 Task: nan
Action: Mouse moved to (432, 121)
Screenshot: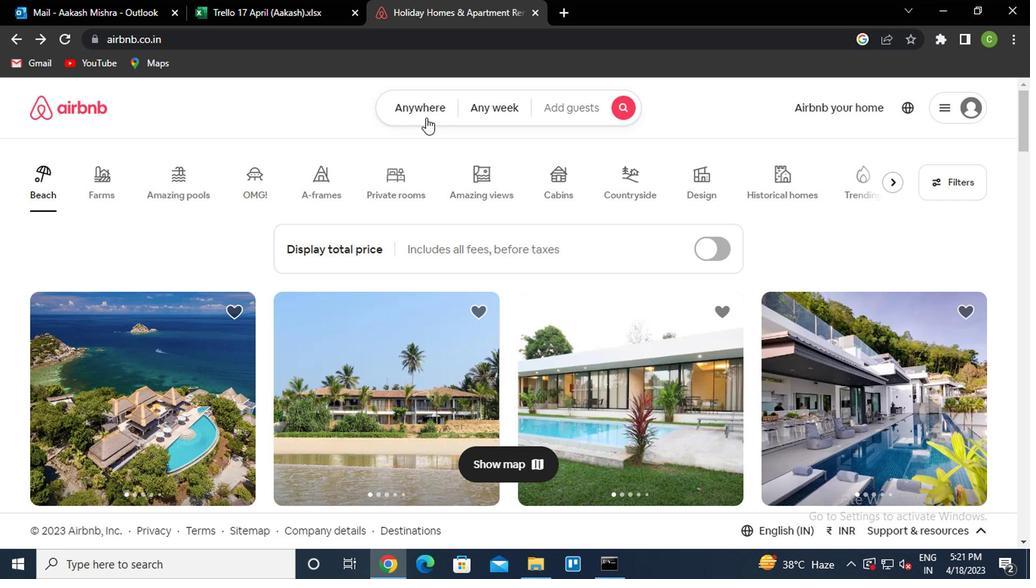 
Action: Mouse pressed left at (432, 121)
Screenshot: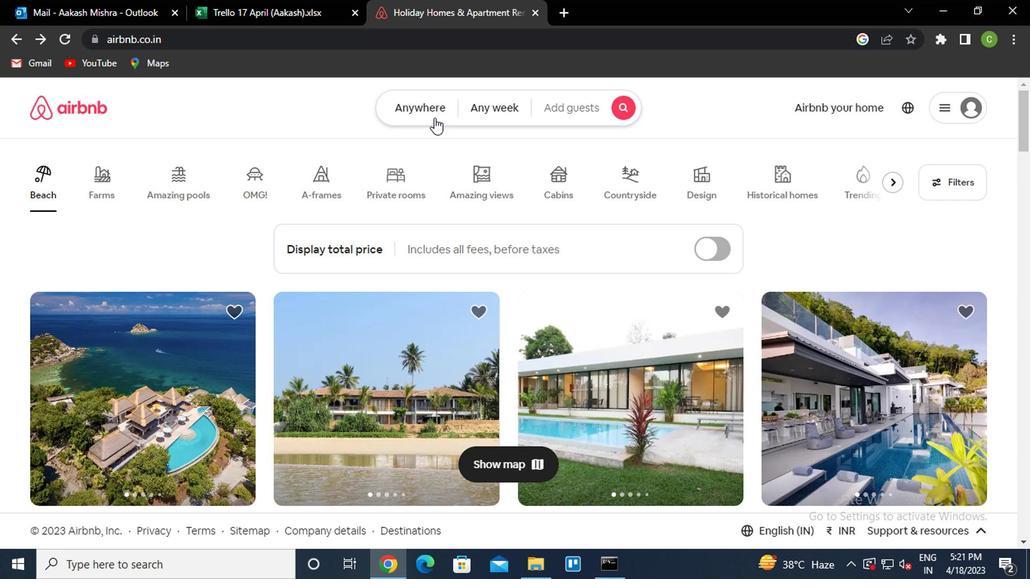 
Action: Mouse moved to (310, 181)
Screenshot: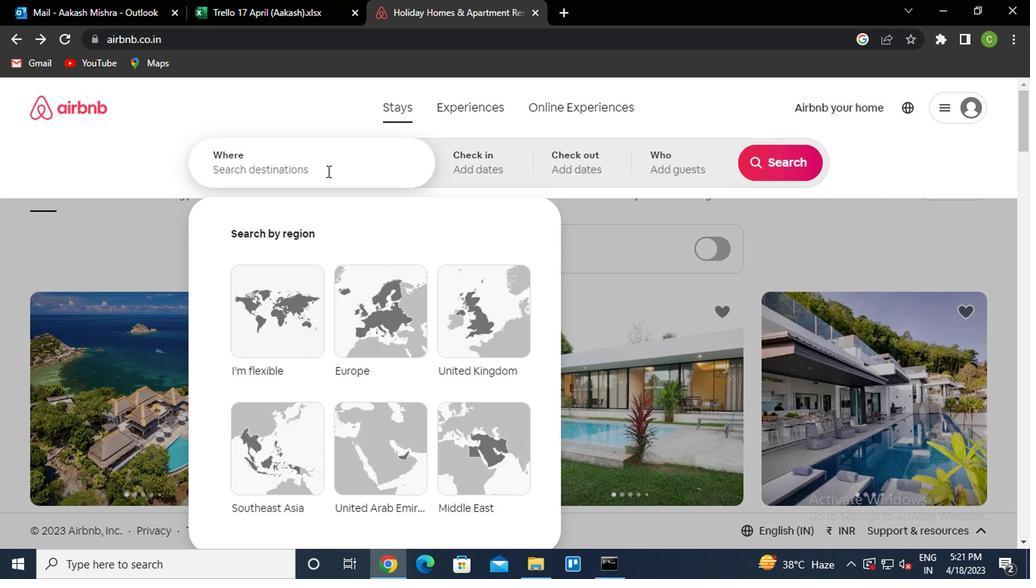 
Action: Mouse pressed left at (310, 181)
Screenshot: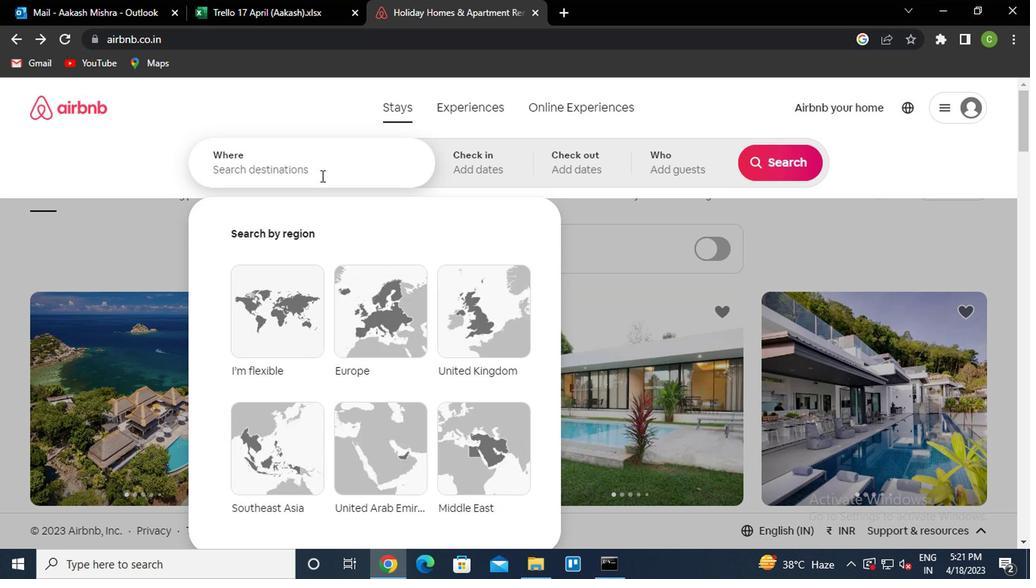 
Action: Key pressed <Key.caps_lock>apodi<Key.space>brazil<Key.down><Key.enter>
Screenshot: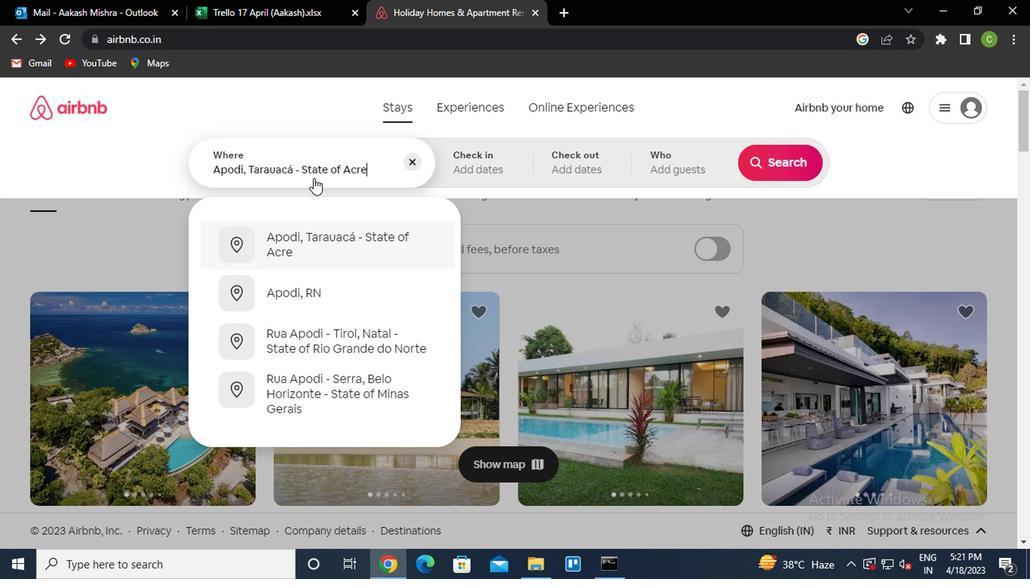 
Action: Mouse moved to (763, 277)
Screenshot: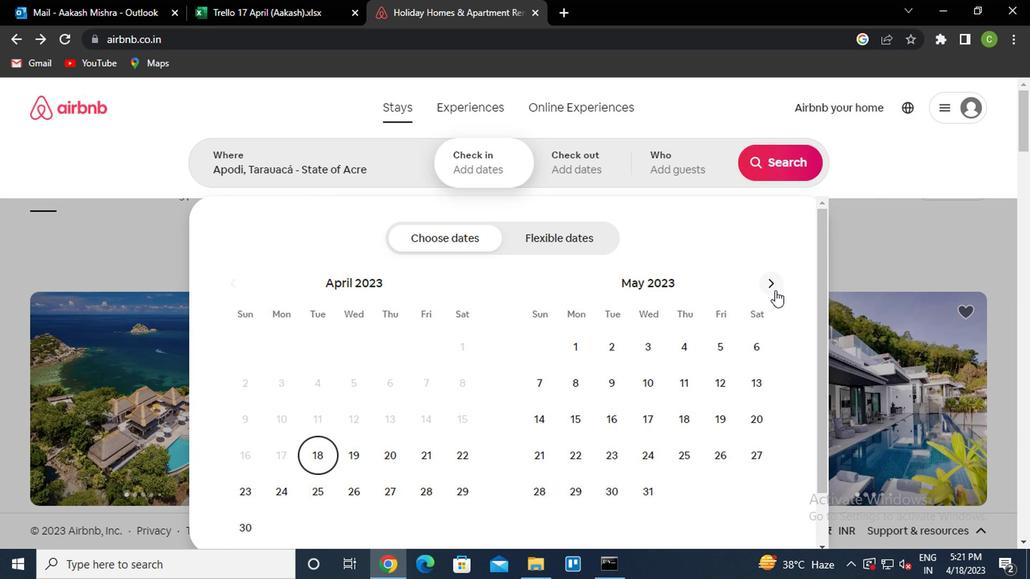 
Action: Mouse pressed left at (763, 277)
Screenshot: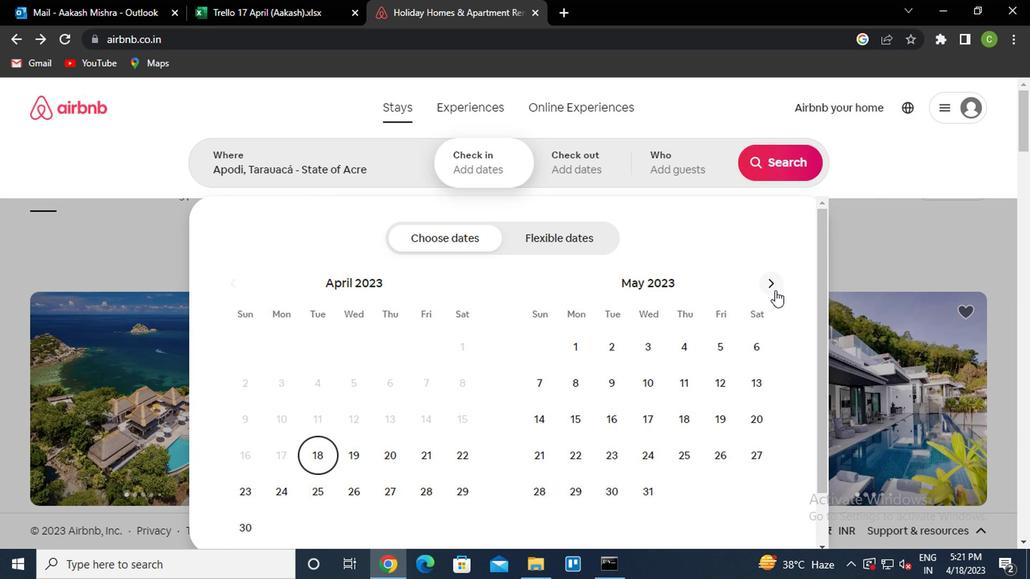 
Action: Mouse moved to (582, 387)
Screenshot: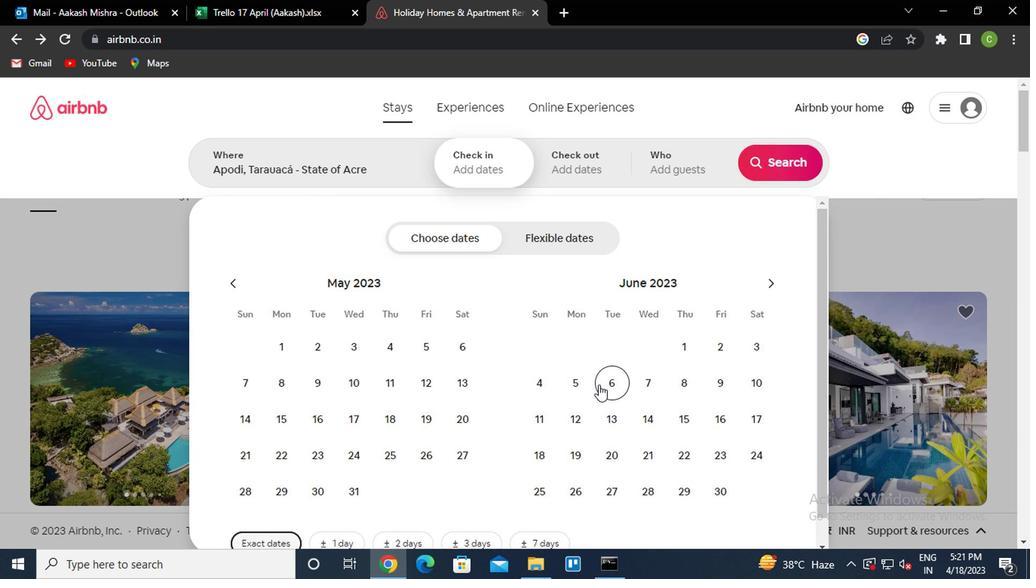 
Action: Mouse pressed left at (582, 387)
Screenshot: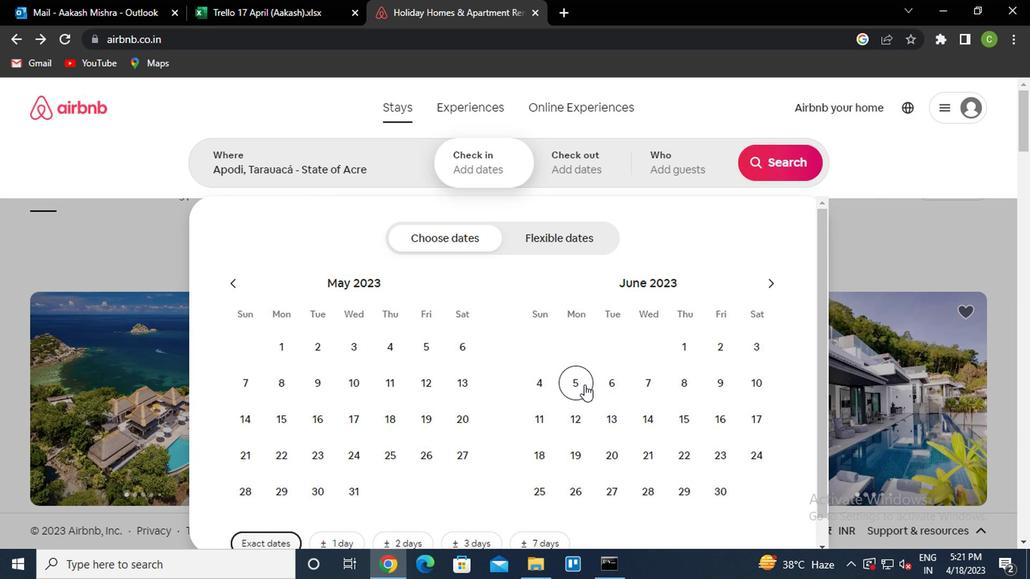 
Action: Mouse moved to (720, 426)
Screenshot: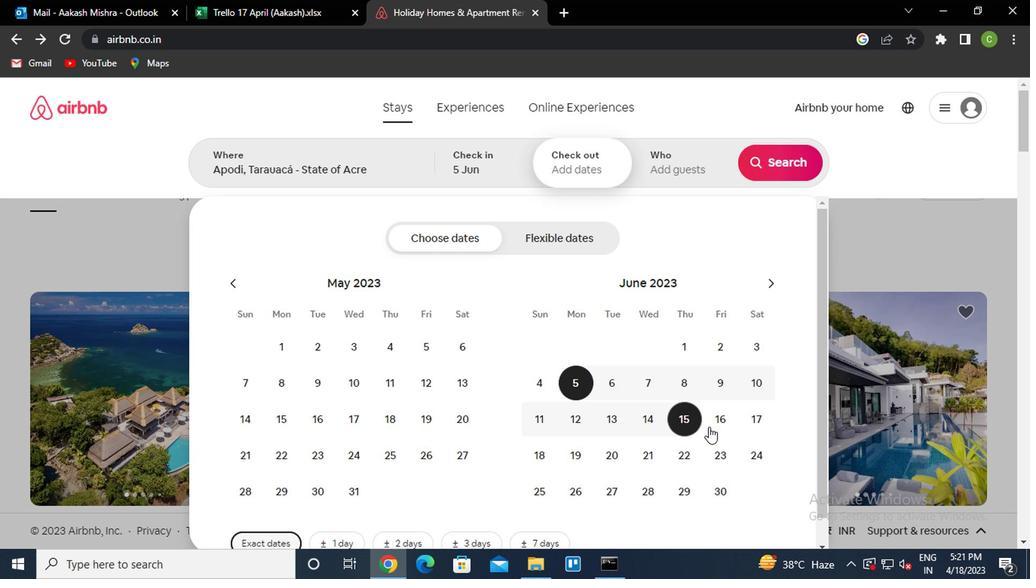 
Action: Mouse pressed left at (720, 426)
Screenshot: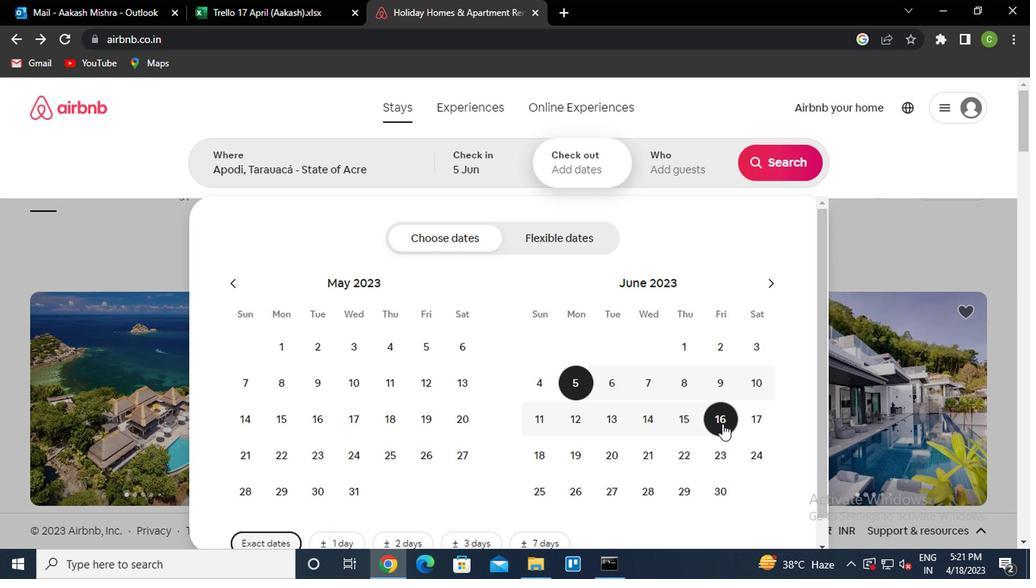 
Action: Mouse moved to (698, 175)
Screenshot: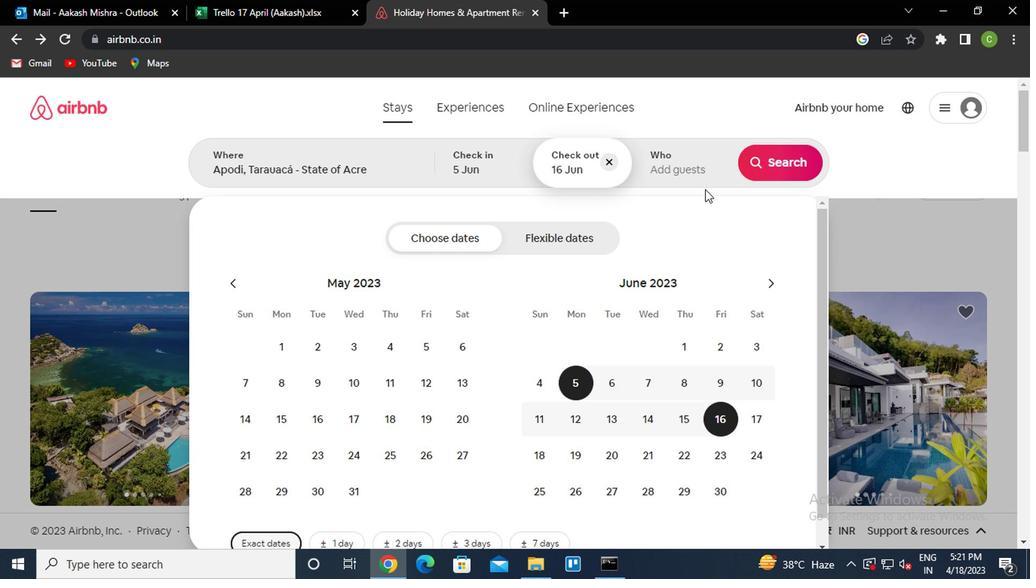 
Action: Mouse pressed left at (698, 175)
Screenshot: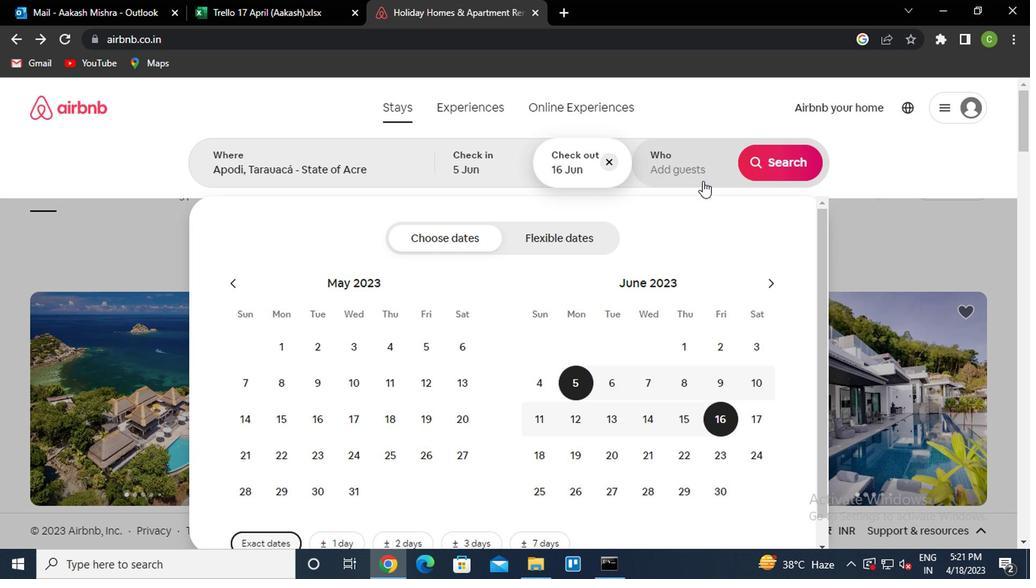 
Action: Mouse moved to (790, 250)
Screenshot: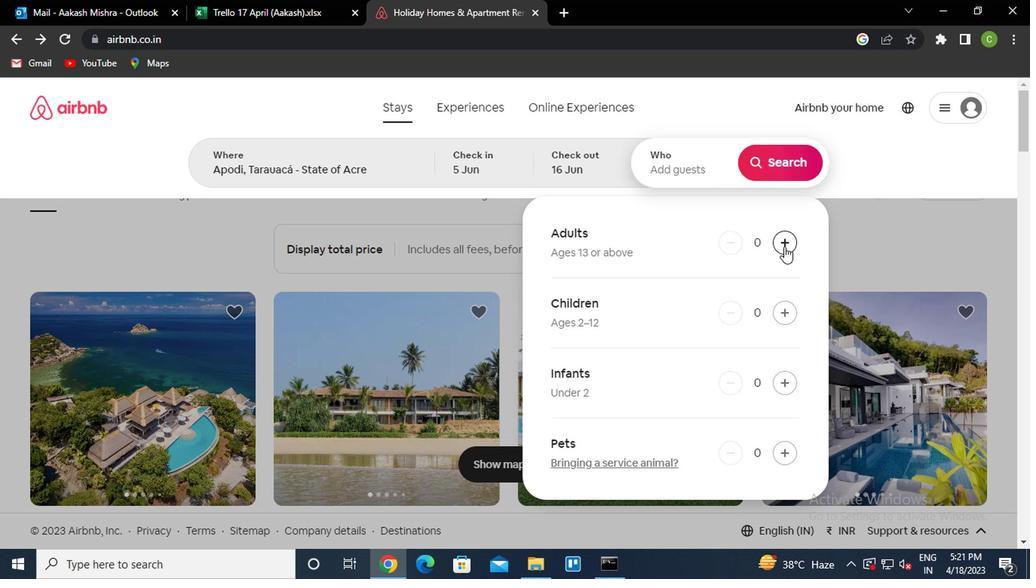
Action: Mouse pressed left at (790, 250)
Screenshot: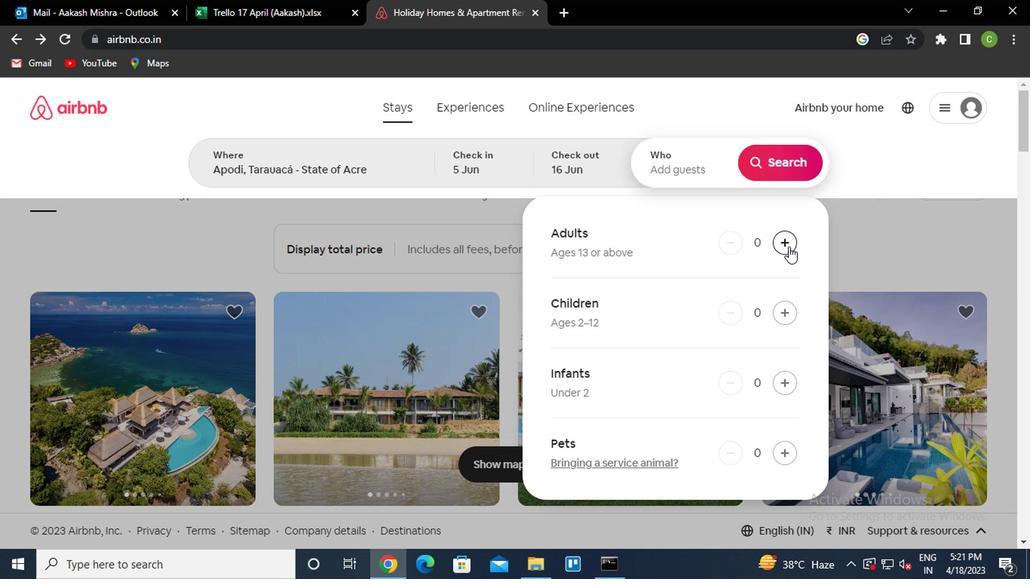 
Action: Mouse pressed left at (790, 250)
Screenshot: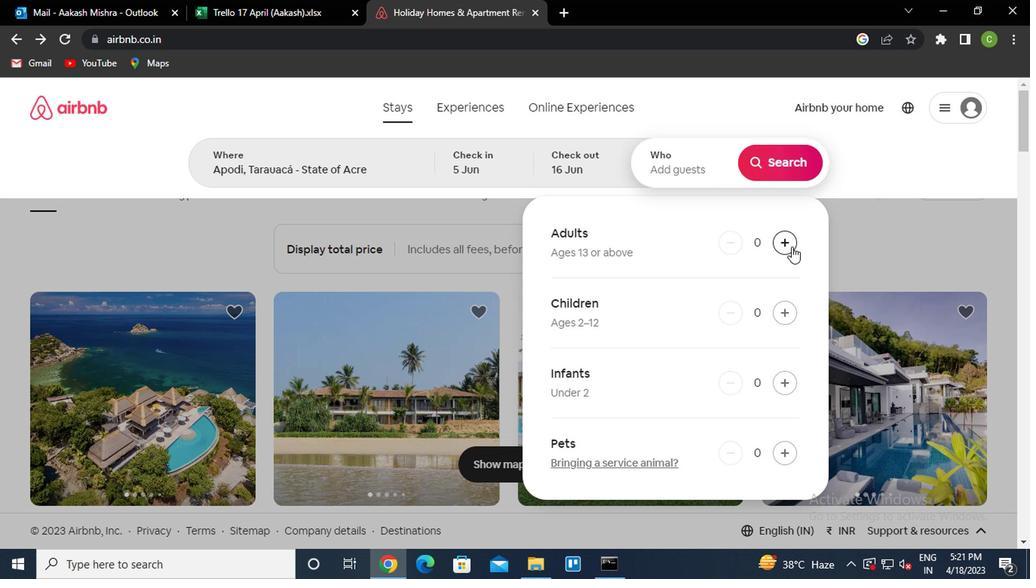 
Action: Mouse moved to (825, 252)
Screenshot: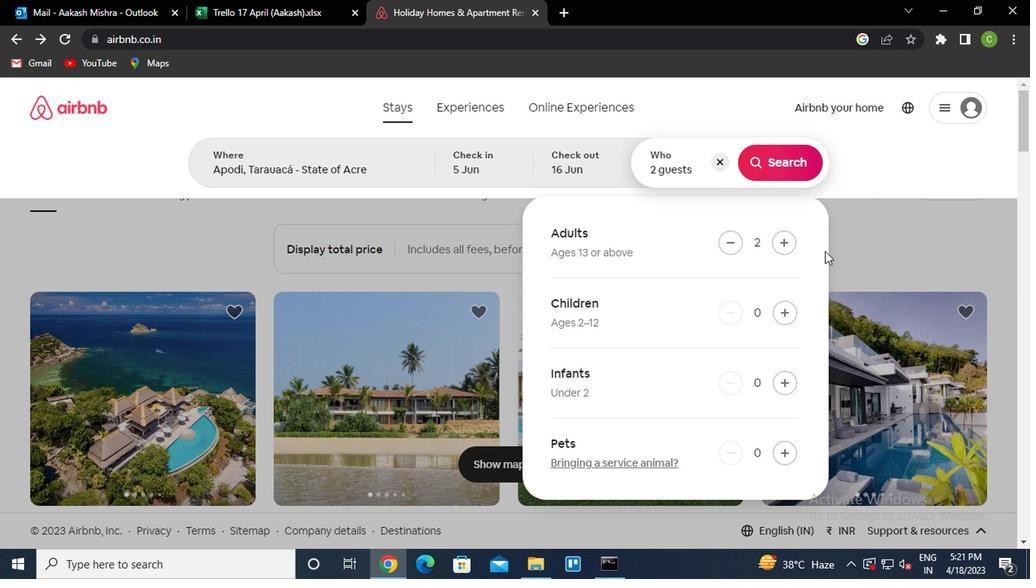 
Action: Mouse pressed left at (825, 252)
Screenshot: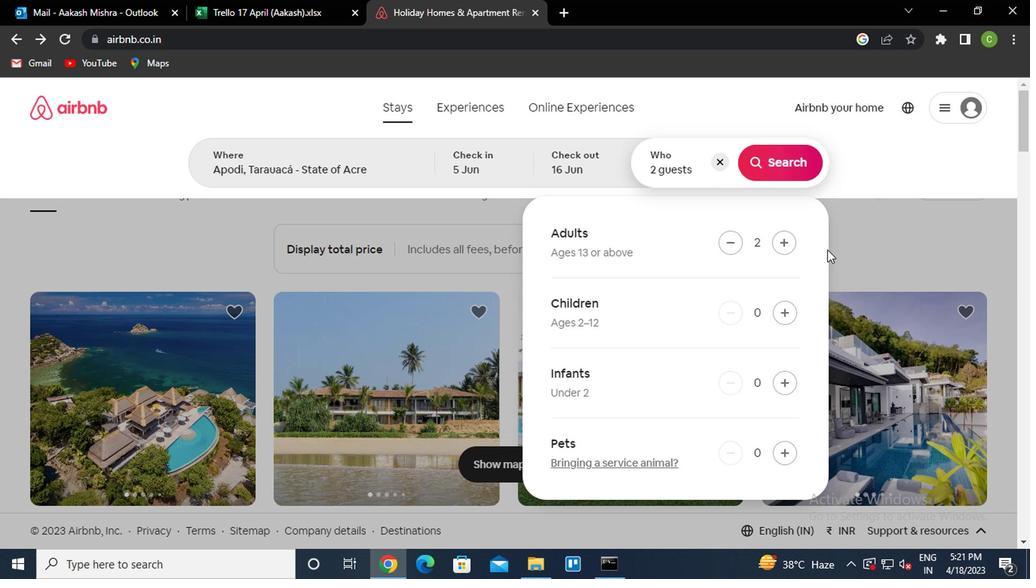 
Action: Mouse moved to (864, 250)
Screenshot: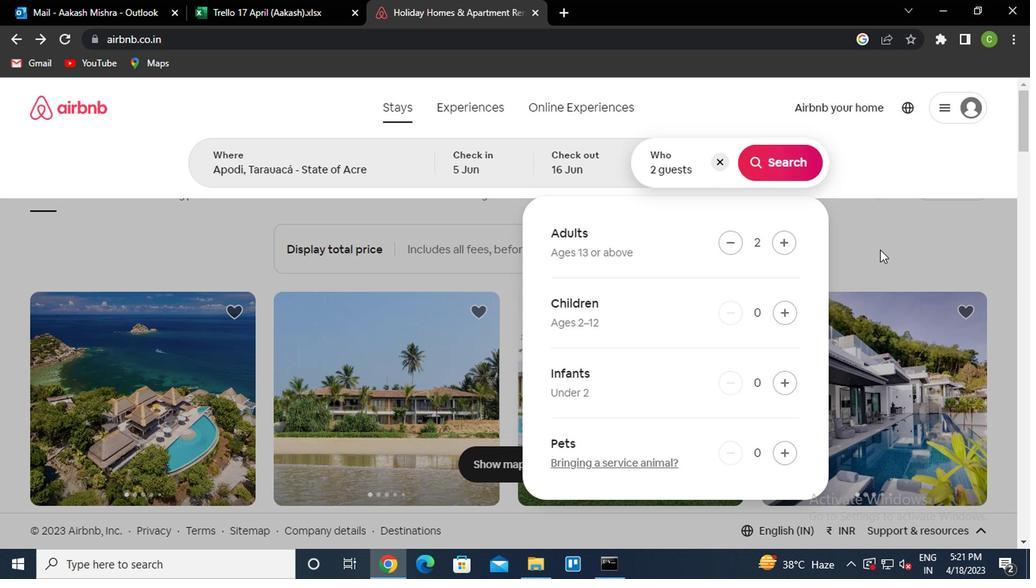 
Action: Mouse pressed left at (864, 250)
Screenshot: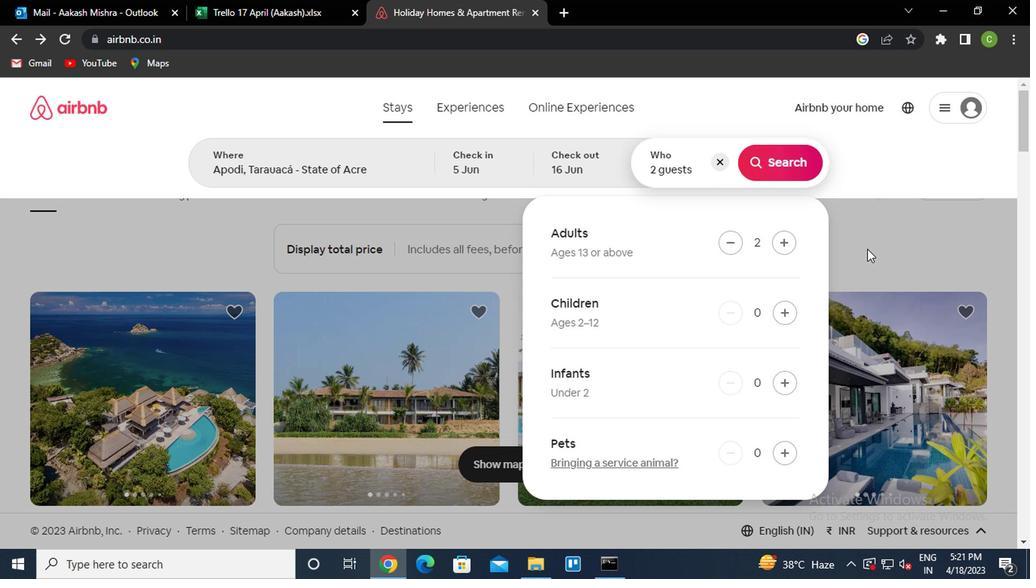 
Action: Mouse moved to (919, 192)
Screenshot: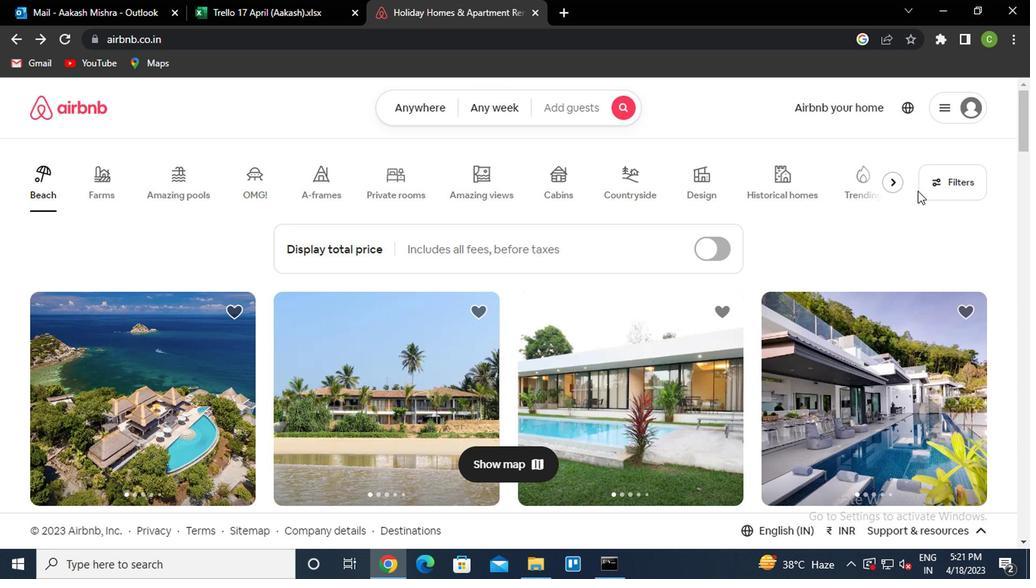 
Action: Mouse pressed left at (919, 192)
Screenshot: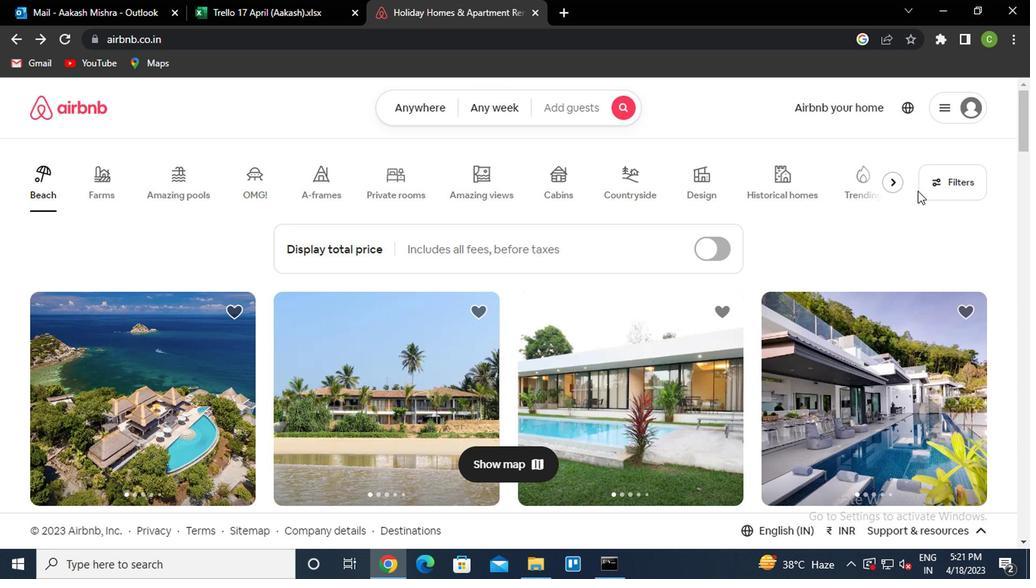 
Action: Mouse moved to (349, 368)
Screenshot: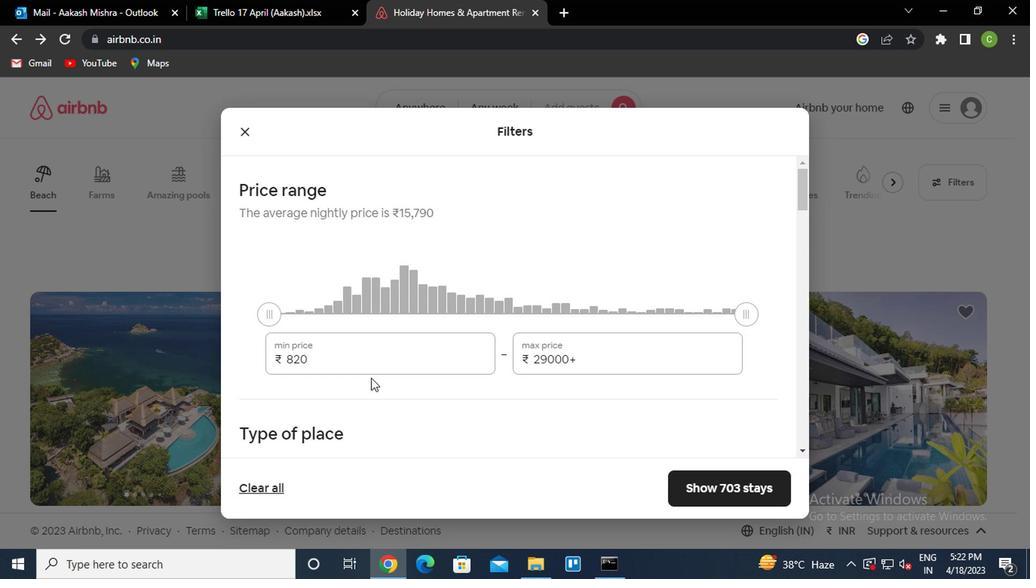 
Action: Mouse pressed left at (349, 368)
Screenshot: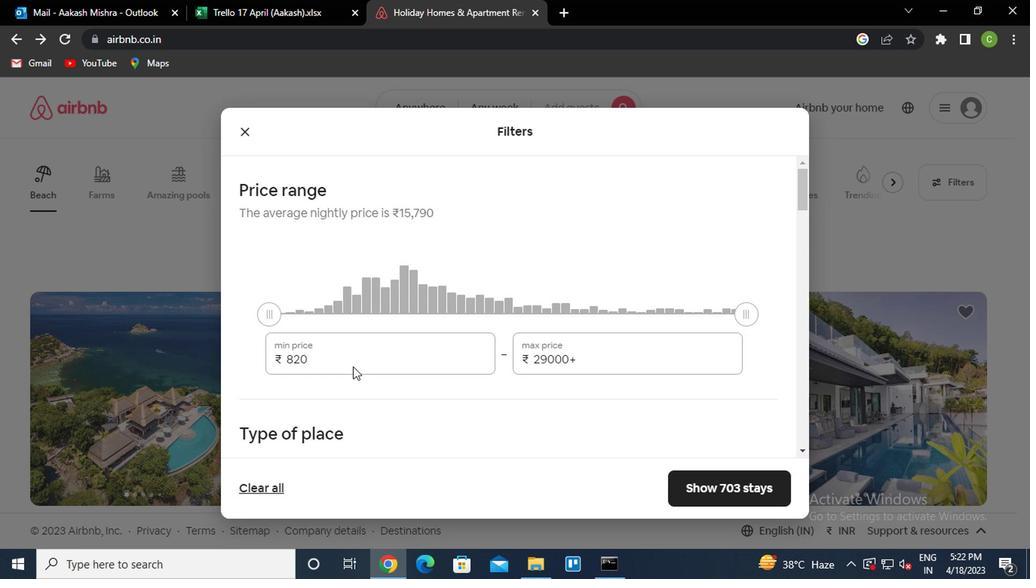 
Action: Key pressed <Key.backspace><Key.backspace><Key.backspace>14000<Key.tab>18000
Screenshot: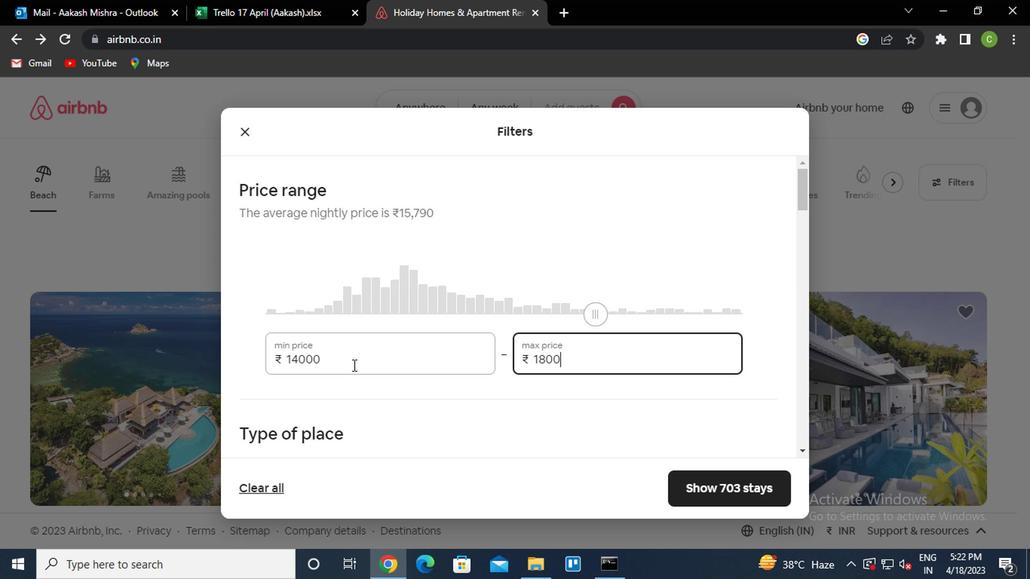 
Action: Mouse moved to (338, 386)
Screenshot: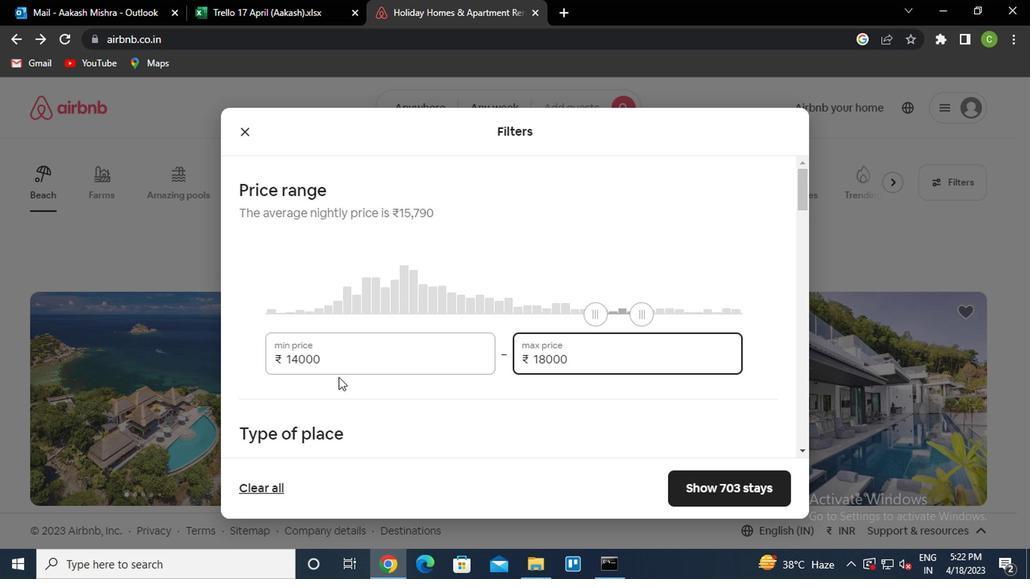 
Action: Mouse scrolled (338, 385) with delta (0, -1)
Screenshot: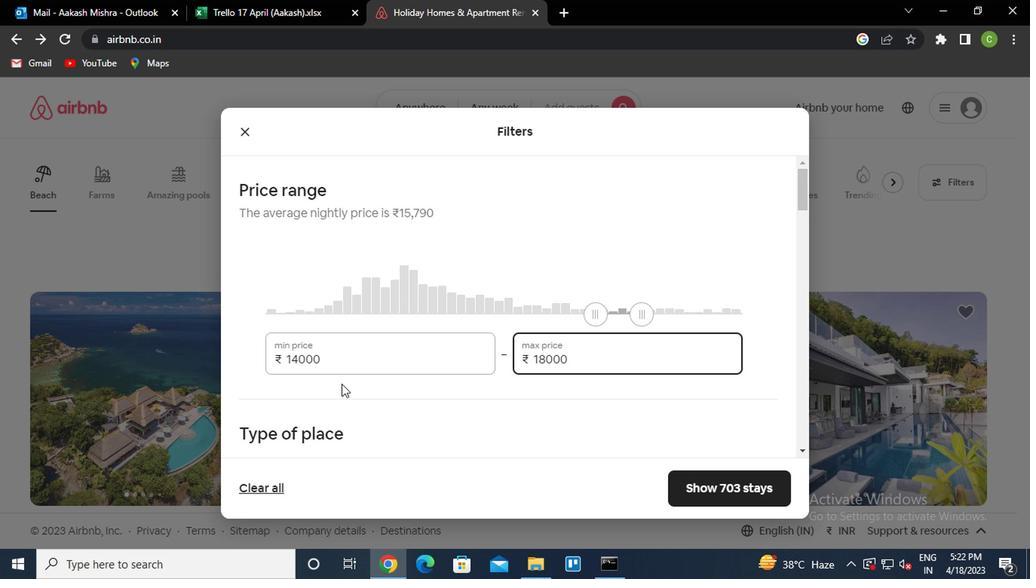 
Action: Mouse scrolled (338, 385) with delta (0, -1)
Screenshot: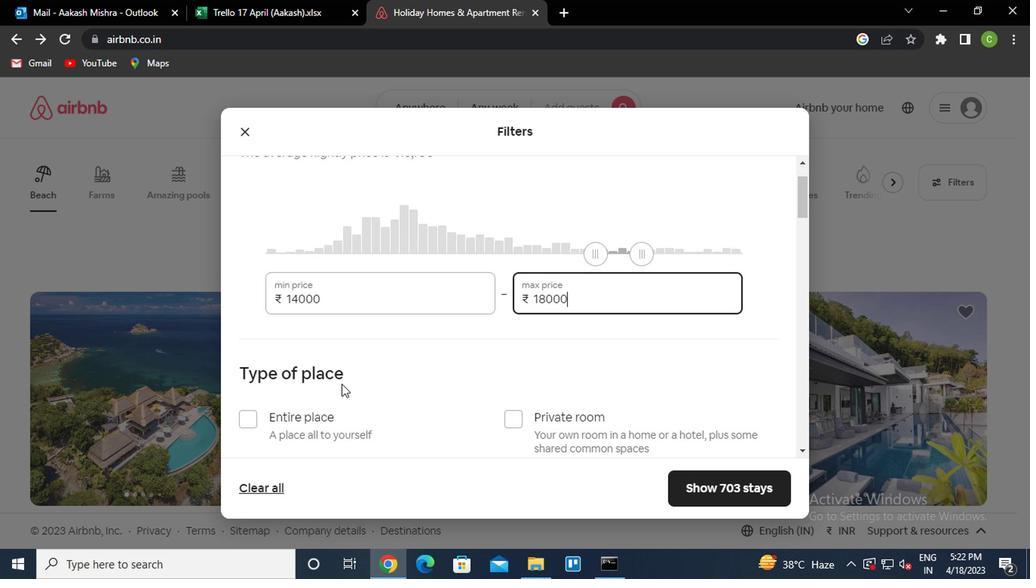 
Action: Mouse moved to (249, 335)
Screenshot: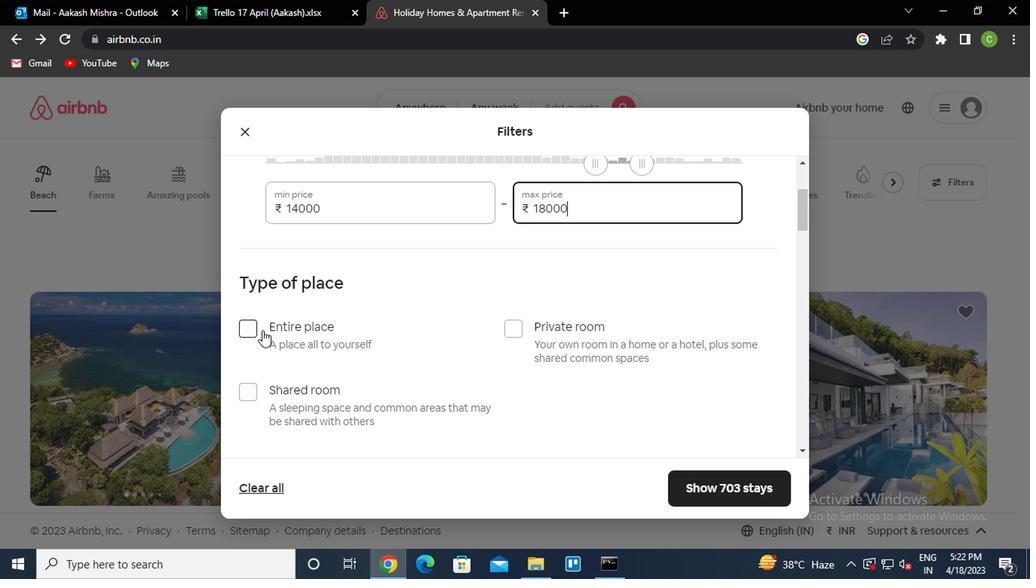 
Action: Mouse pressed left at (249, 335)
Screenshot: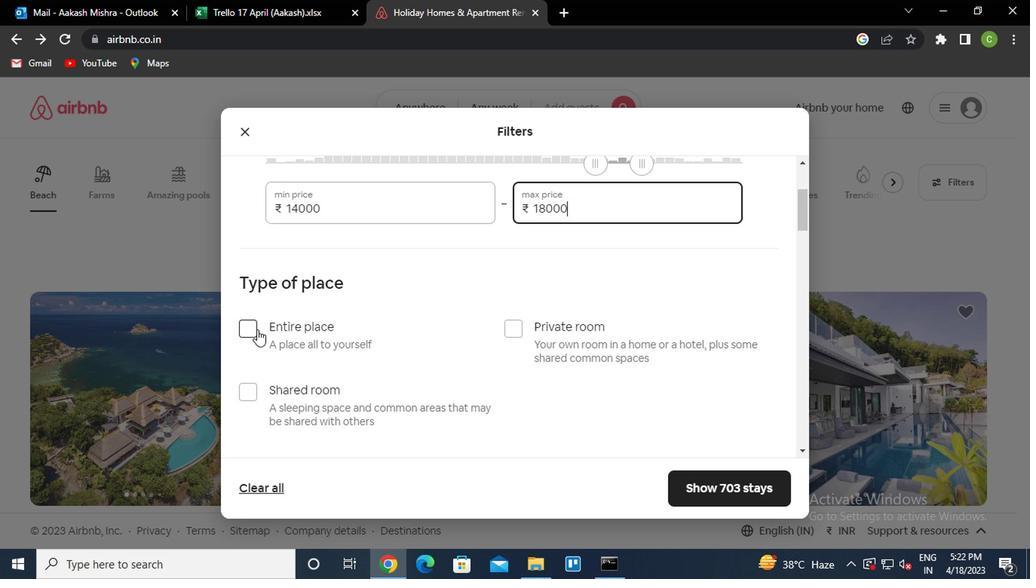 
Action: Mouse moved to (463, 378)
Screenshot: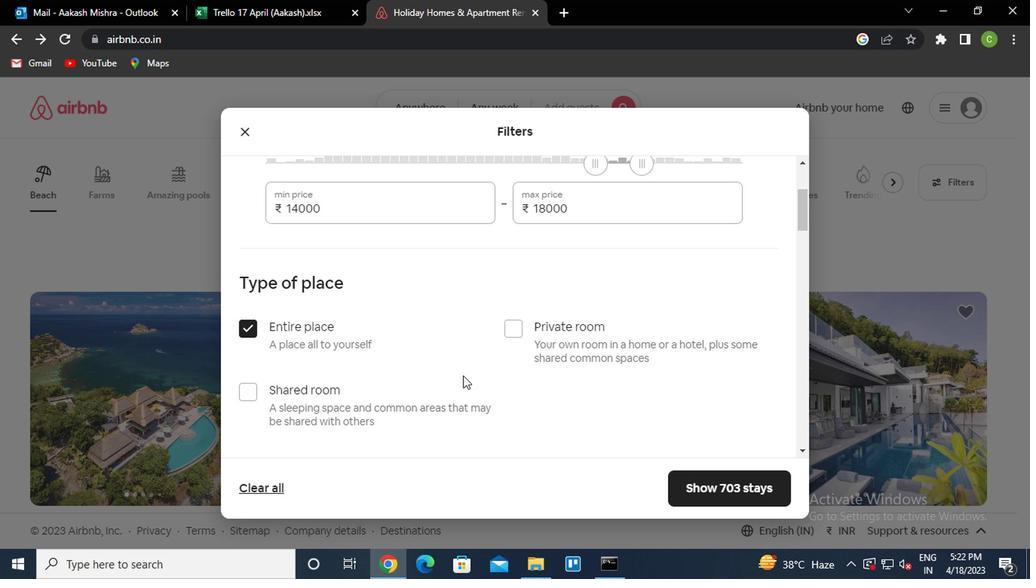
Action: Mouse scrolled (463, 377) with delta (0, 0)
Screenshot: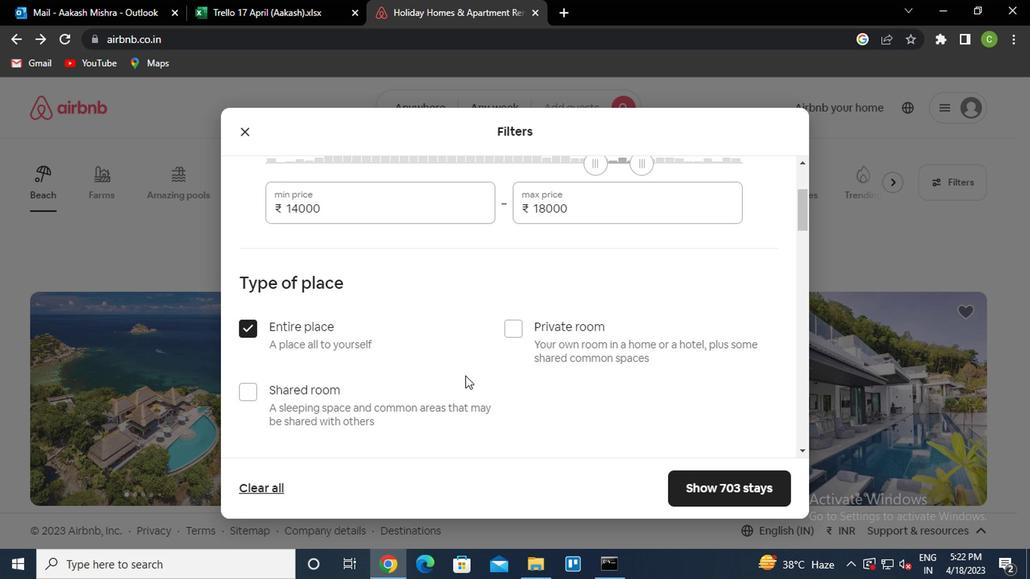 
Action: Mouse scrolled (463, 377) with delta (0, 0)
Screenshot: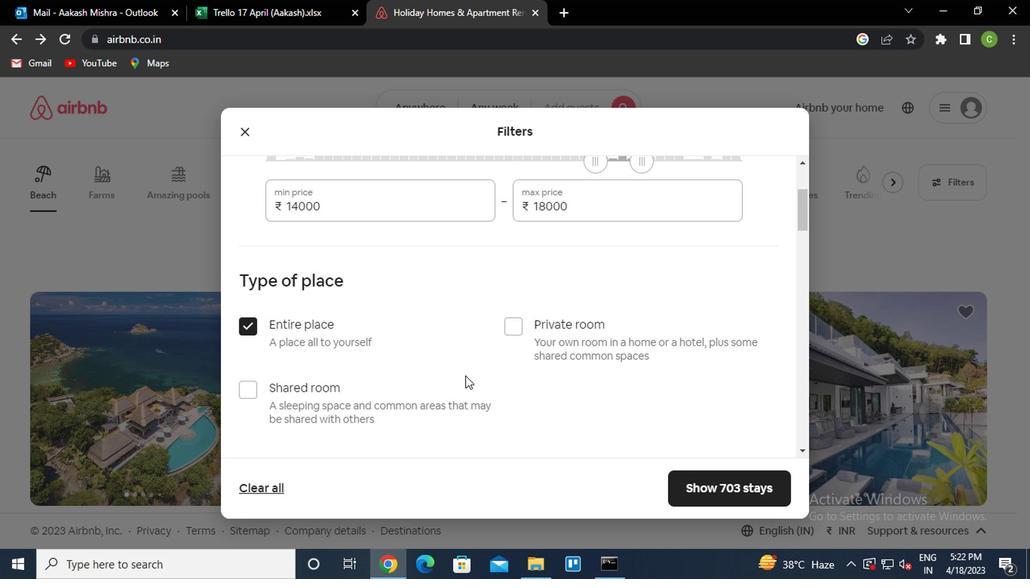 
Action: Mouse scrolled (463, 377) with delta (0, 0)
Screenshot: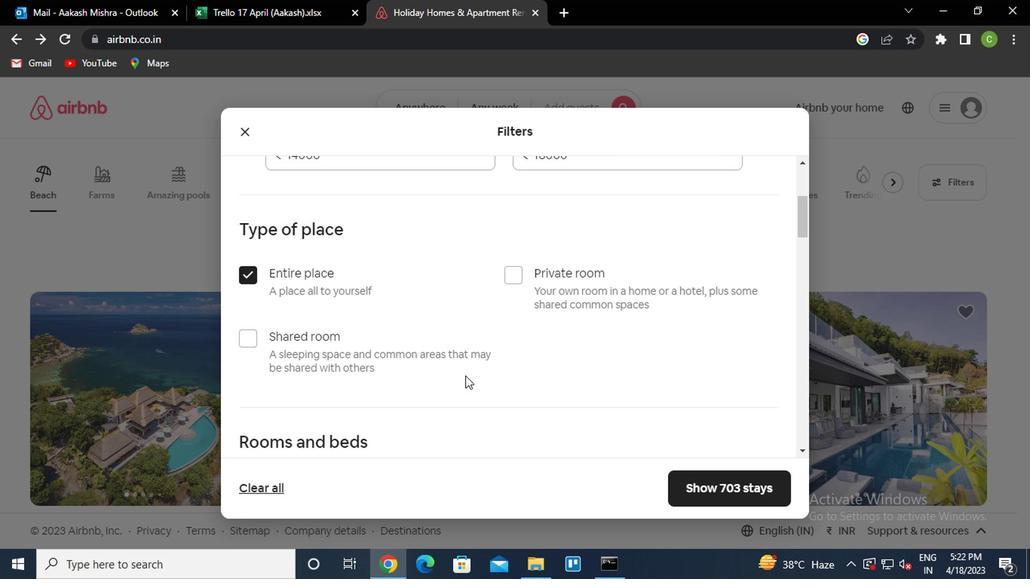 
Action: Mouse scrolled (463, 377) with delta (0, 0)
Screenshot: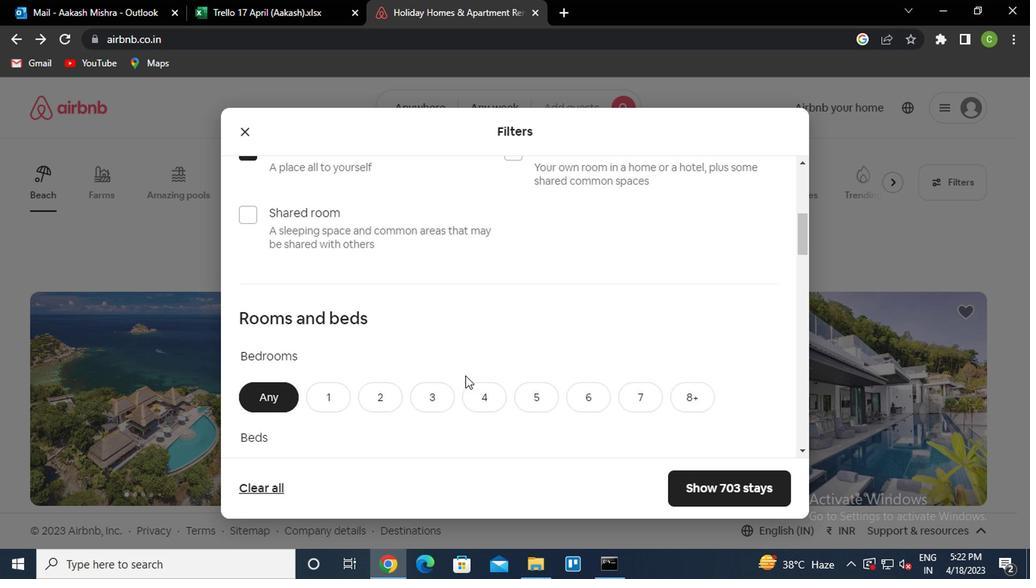 
Action: Mouse moved to (327, 282)
Screenshot: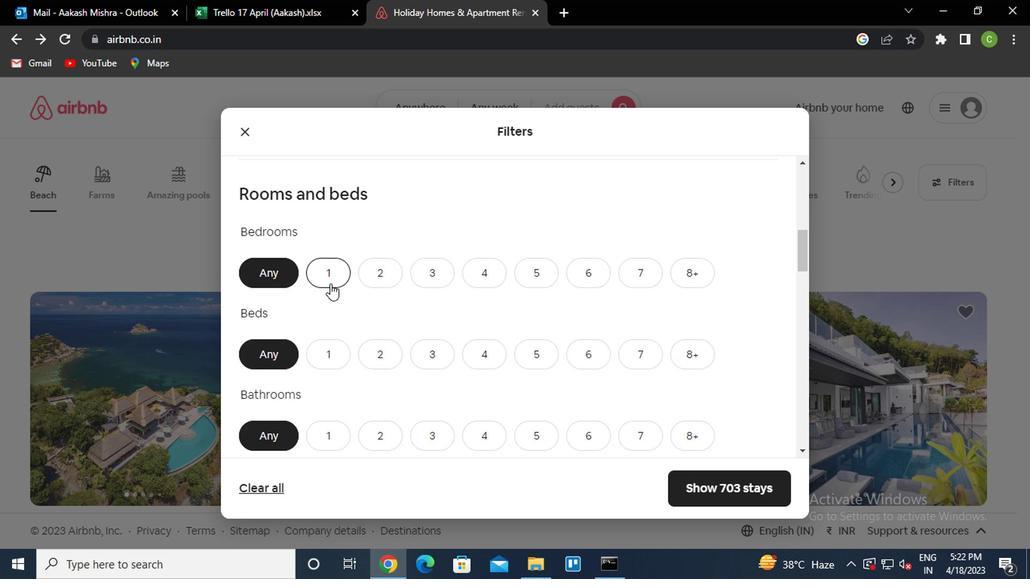 
Action: Mouse pressed left at (327, 282)
Screenshot: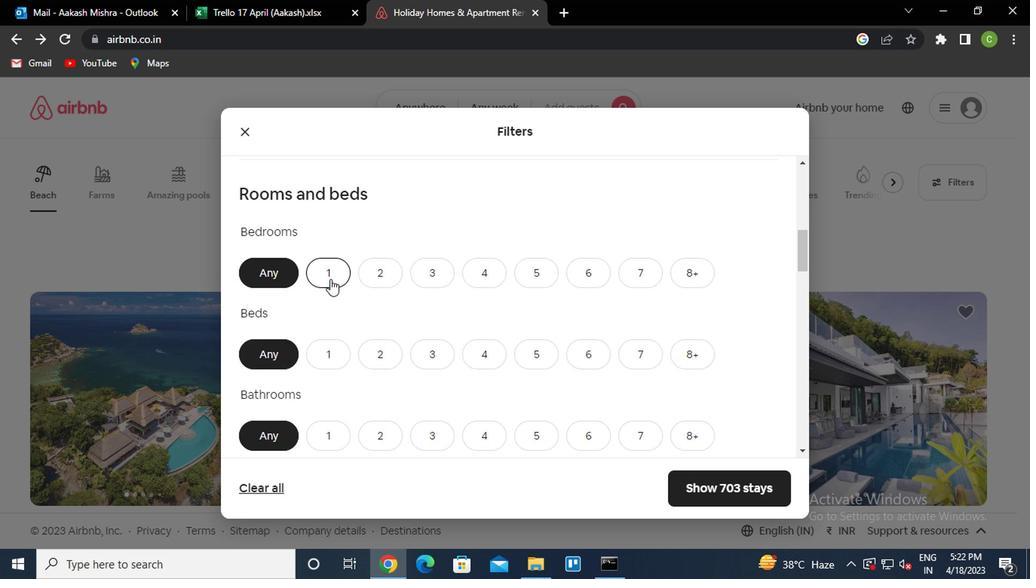 
Action: Mouse moved to (326, 355)
Screenshot: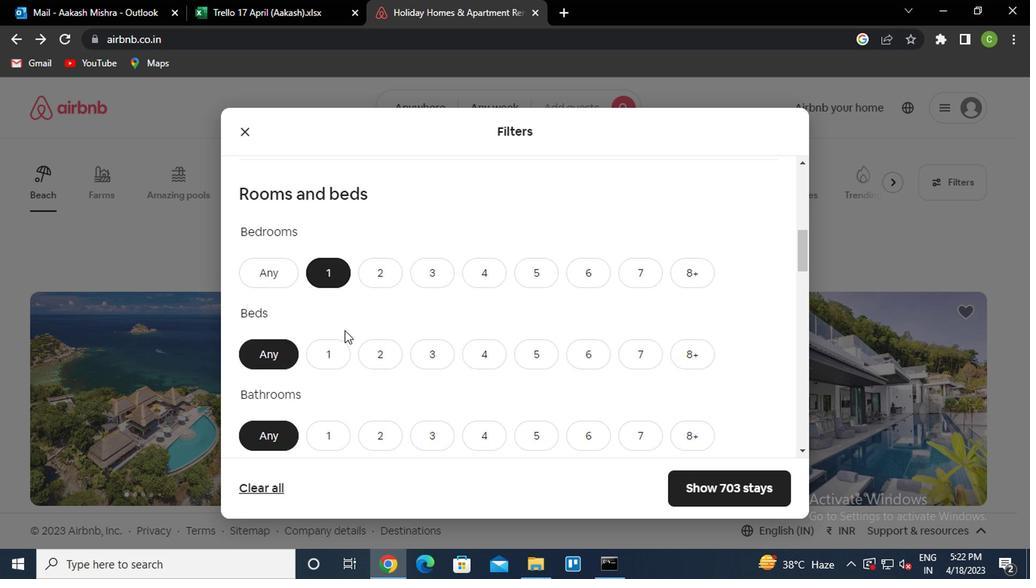 
Action: Mouse pressed left at (326, 355)
Screenshot: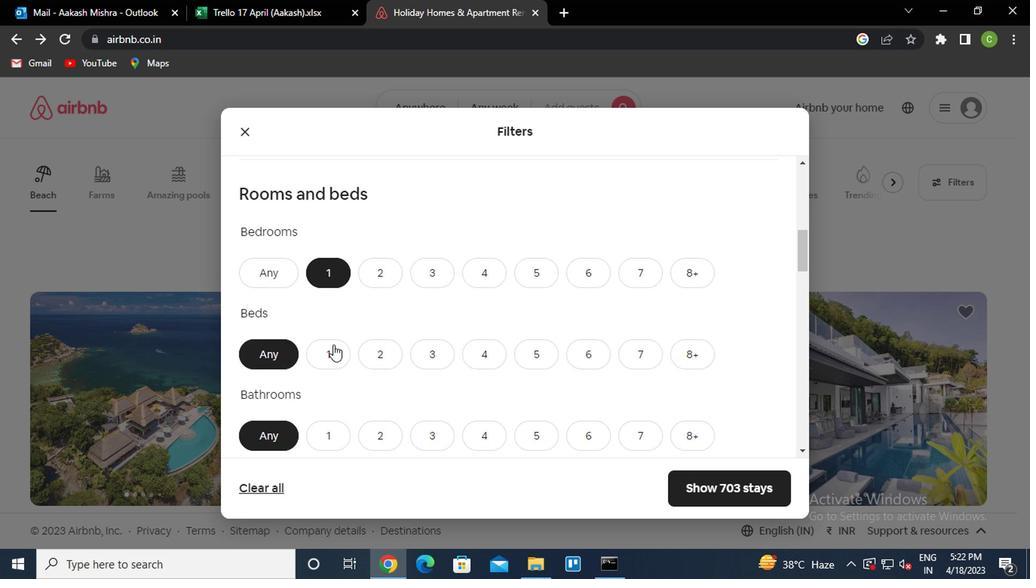 
Action: Mouse moved to (321, 434)
Screenshot: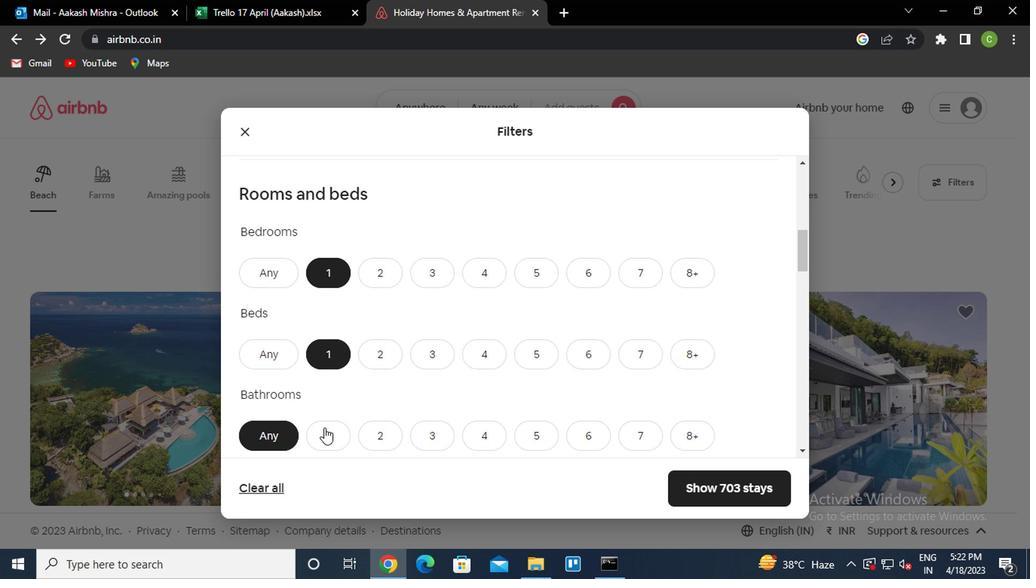 
Action: Mouse pressed left at (321, 434)
Screenshot: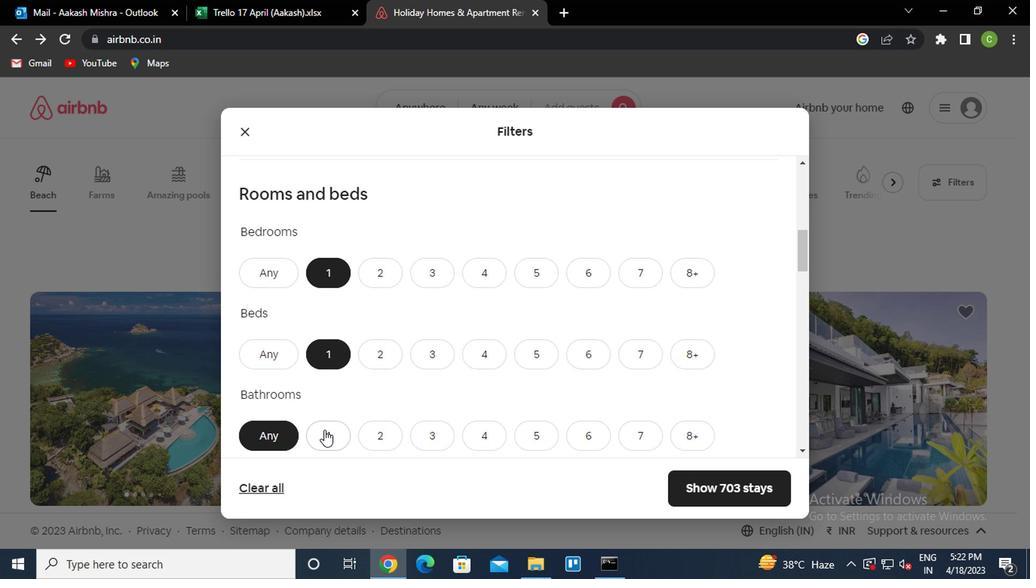 
Action: Mouse moved to (396, 403)
Screenshot: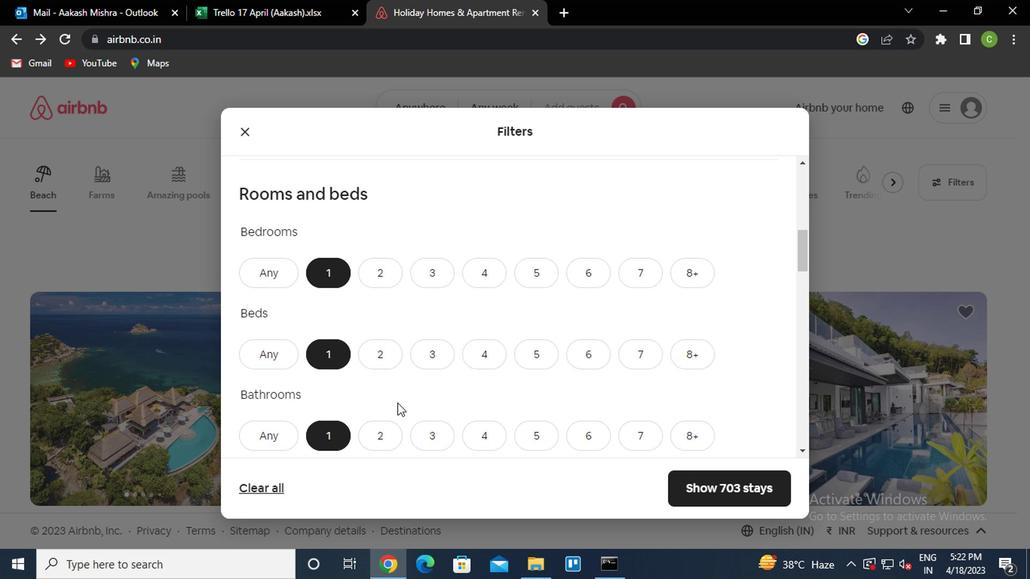
Action: Mouse scrolled (396, 402) with delta (0, -1)
Screenshot: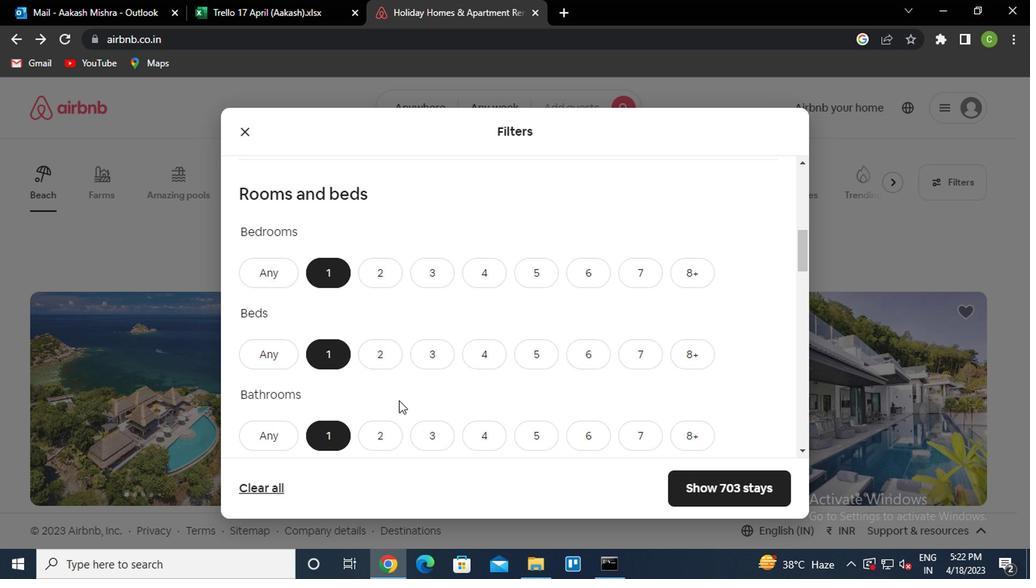 
Action: Mouse scrolled (396, 402) with delta (0, -1)
Screenshot: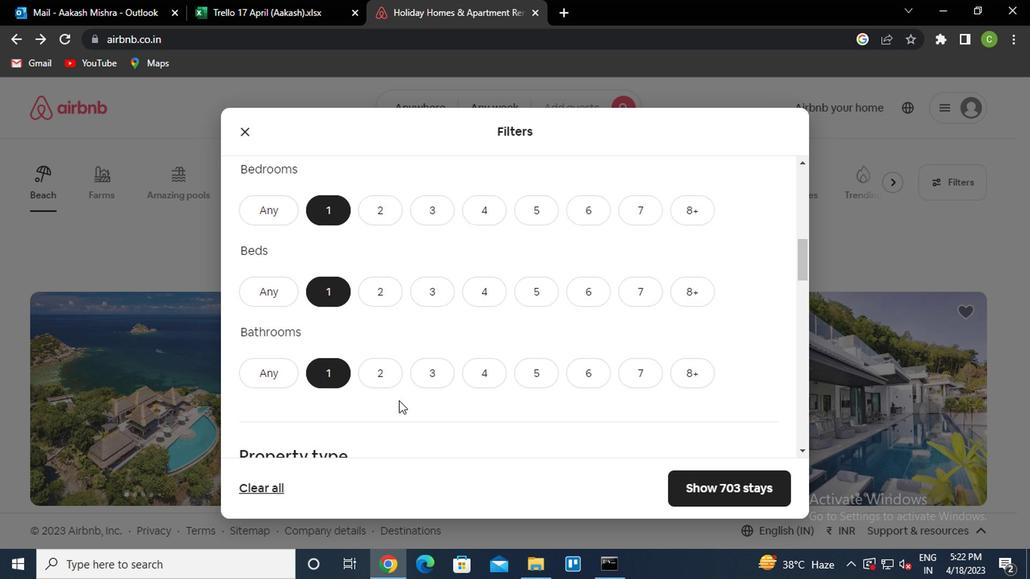 
Action: Mouse scrolled (396, 402) with delta (0, -1)
Screenshot: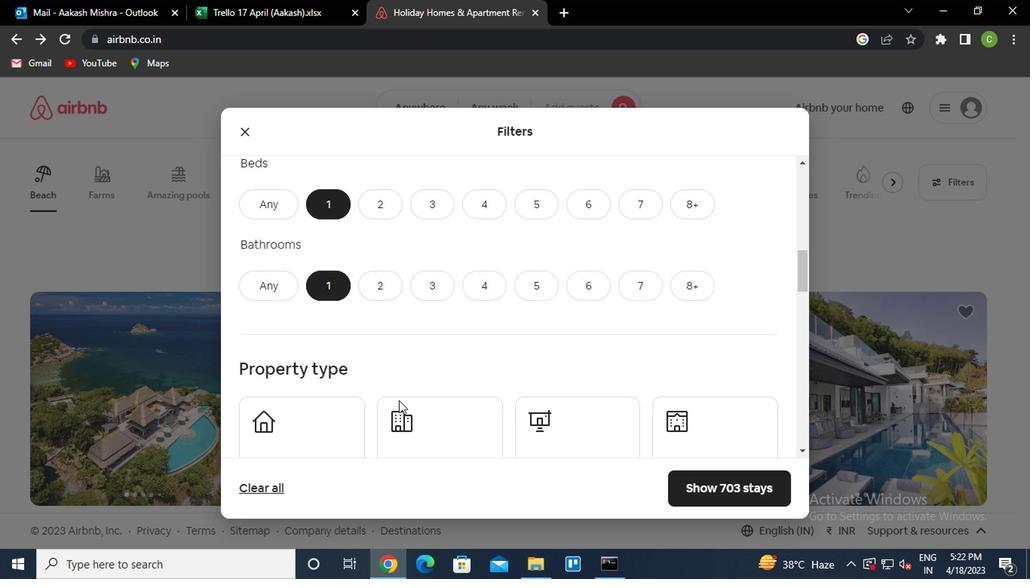 
Action: Mouse moved to (668, 379)
Screenshot: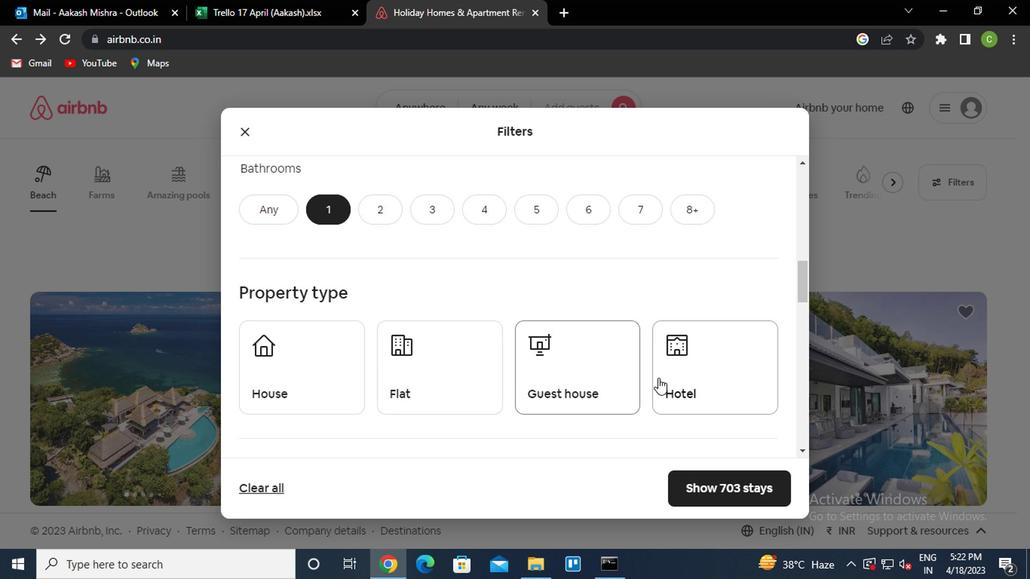 
Action: Mouse pressed left at (668, 379)
Screenshot: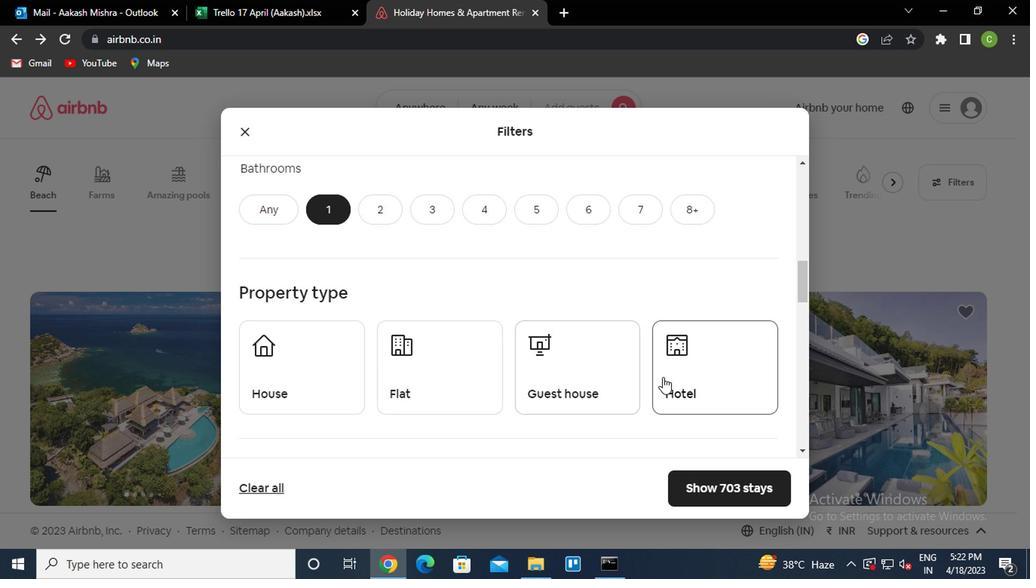 
Action: Mouse moved to (573, 378)
Screenshot: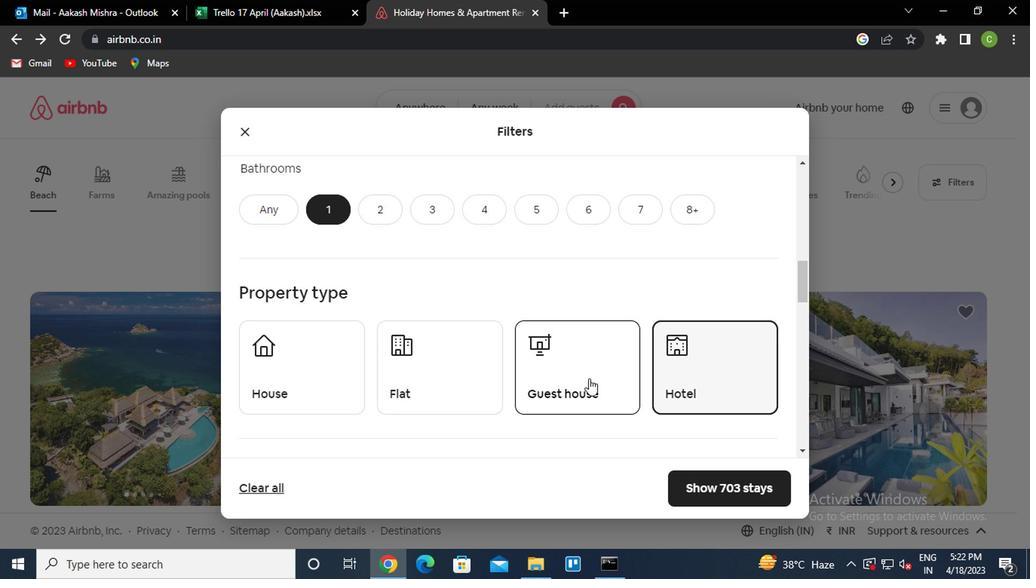 
Action: Mouse scrolled (573, 377) with delta (0, 0)
Screenshot: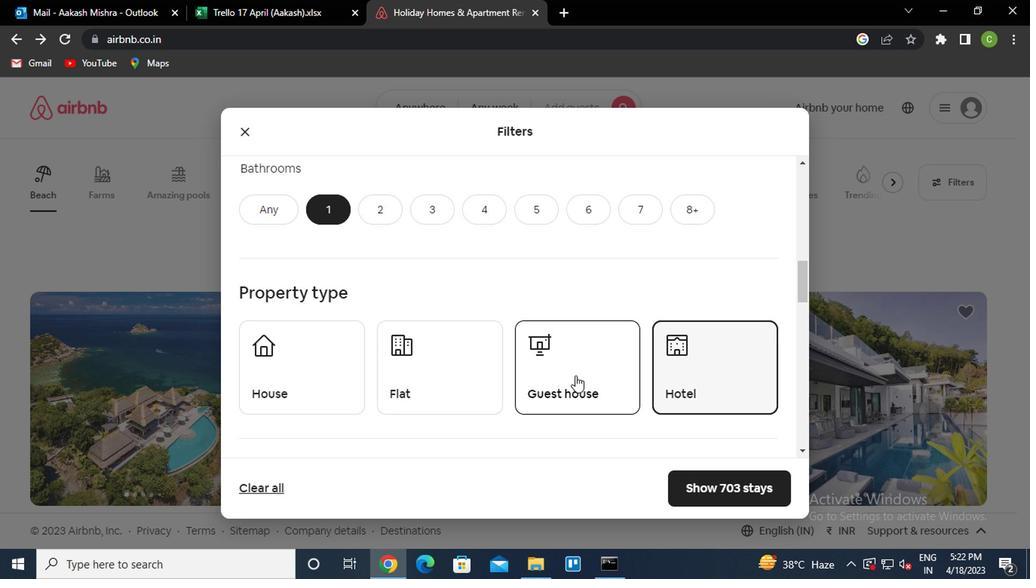 
Action: Mouse scrolled (573, 377) with delta (0, 0)
Screenshot: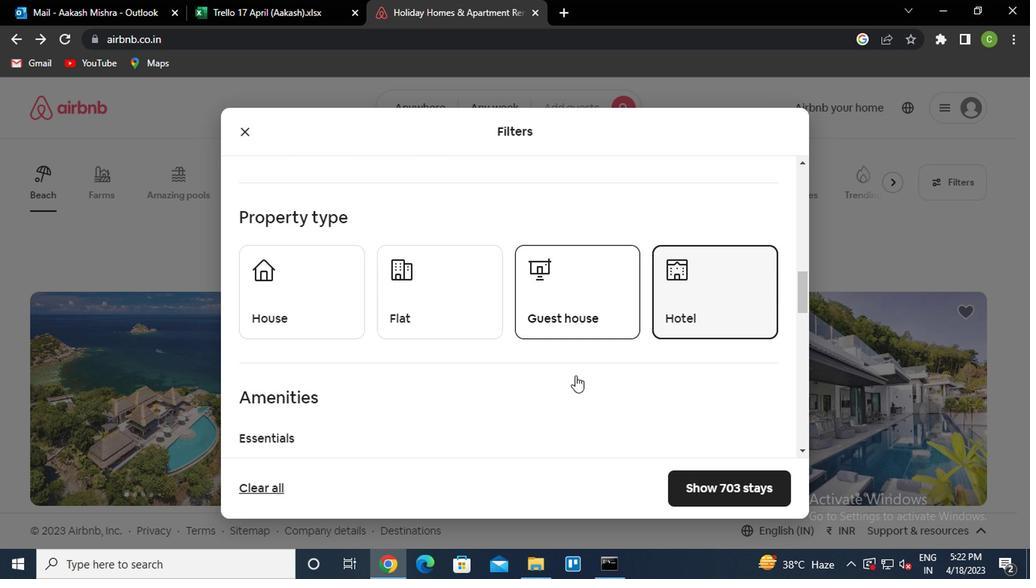 
Action: Mouse moved to (246, 404)
Screenshot: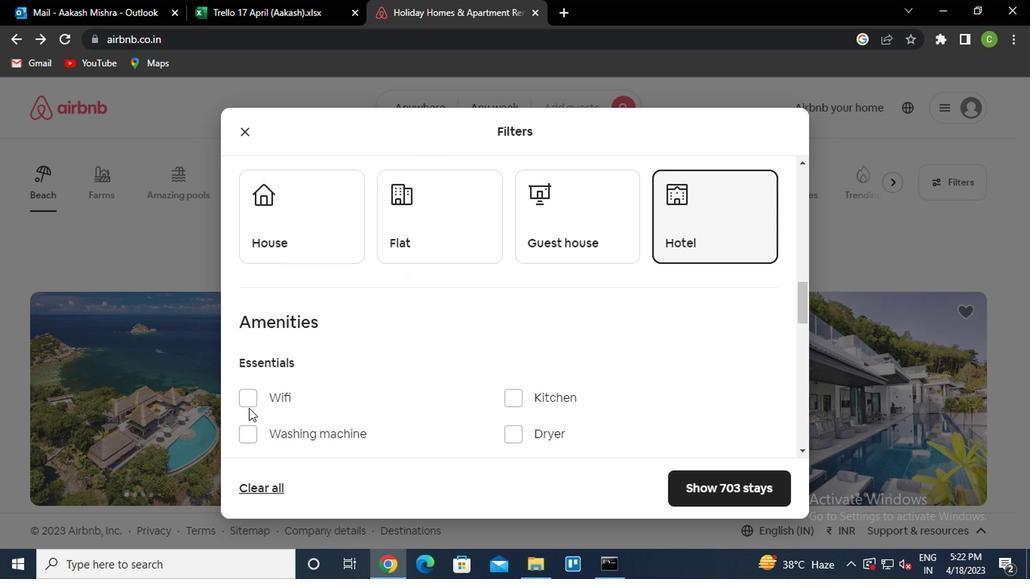 
Action: Mouse pressed left at (246, 404)
Screenshot: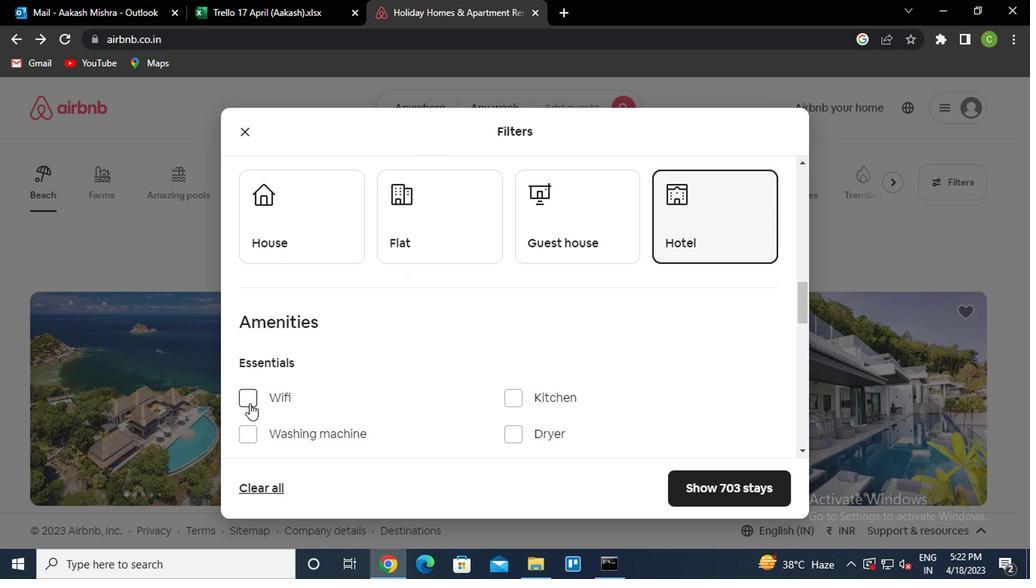
Action: Mouse moved to (252, 441)
Screenshot: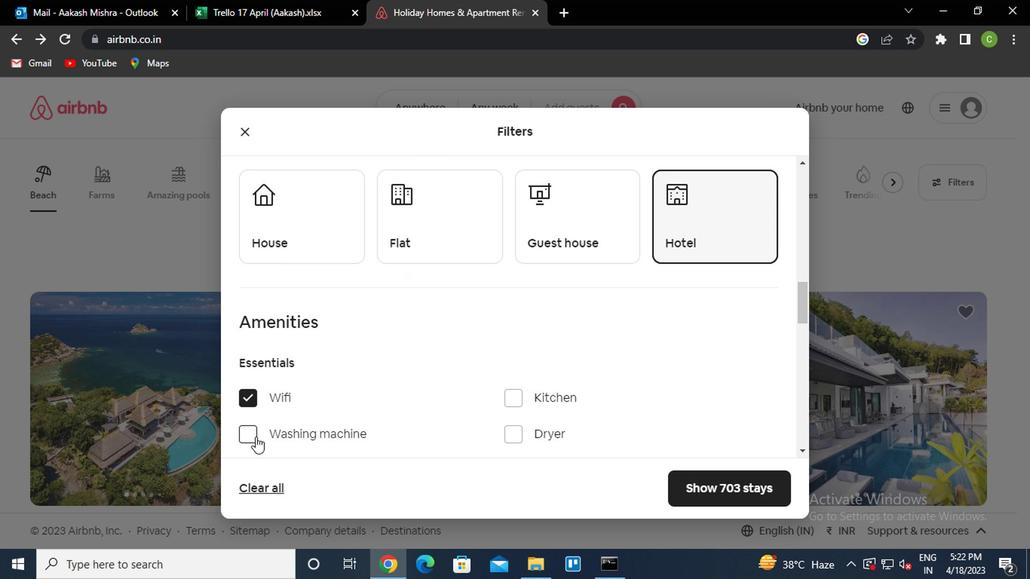 
Action: Mouse pressed left at (252, 441)
Screenshot: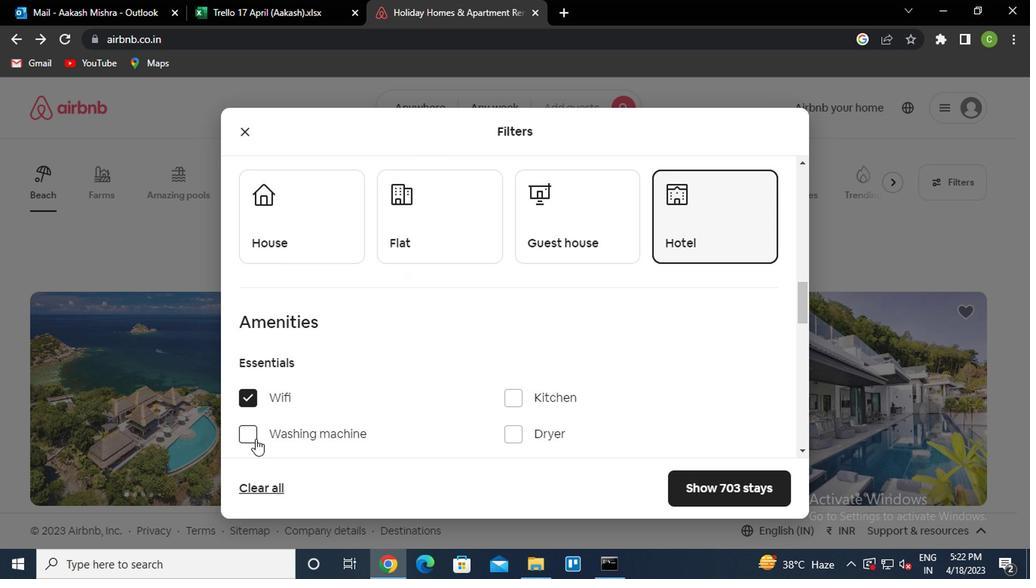 
Action: Mouse moved to (369, 407)
Screenshot: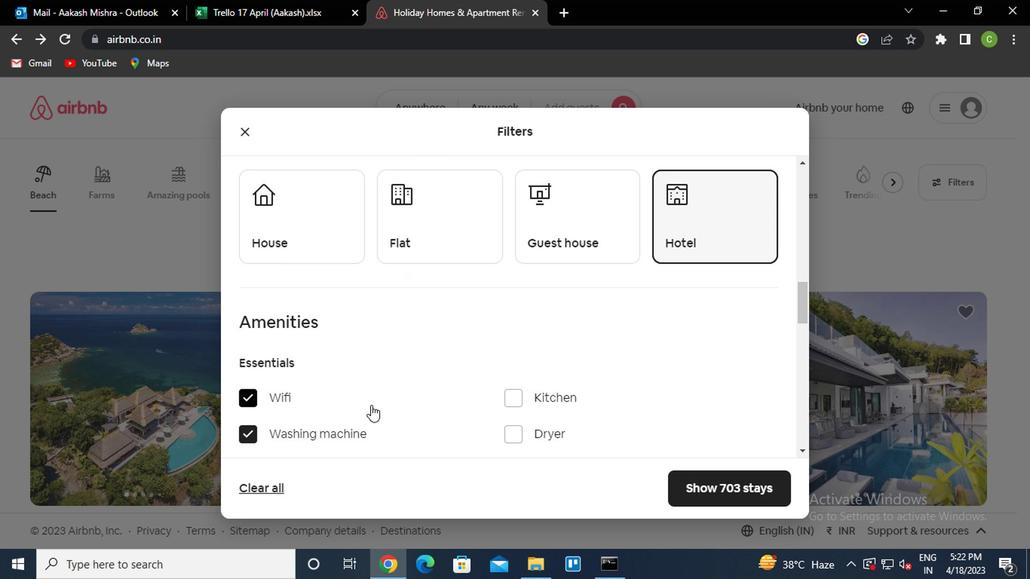 
Action: Mouse scrolled (369, 407) with delta (0, 0)
Screenshot: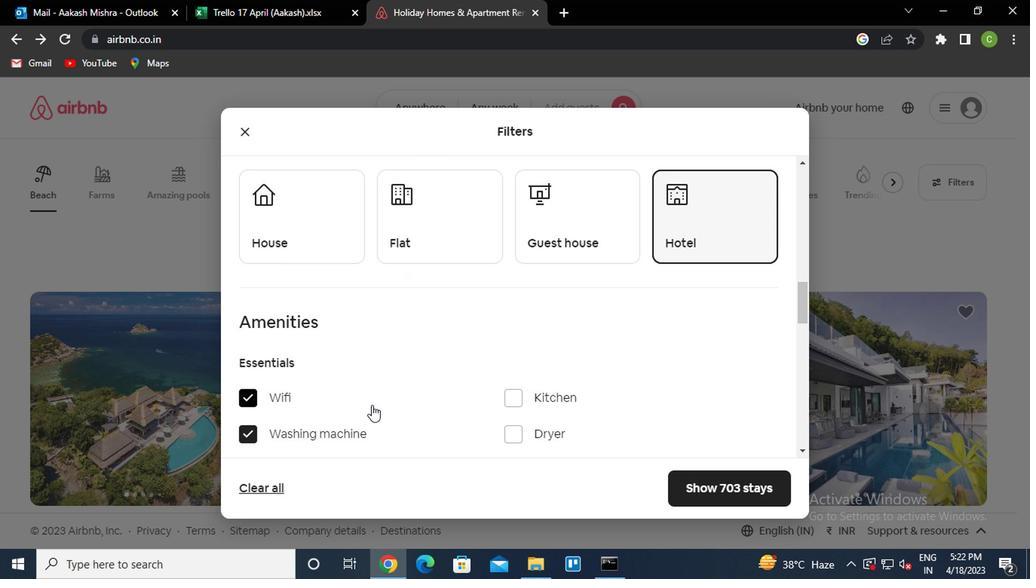 
Action: Mouse scrolled (369, 407) with delta (0, 0)
Screenshot: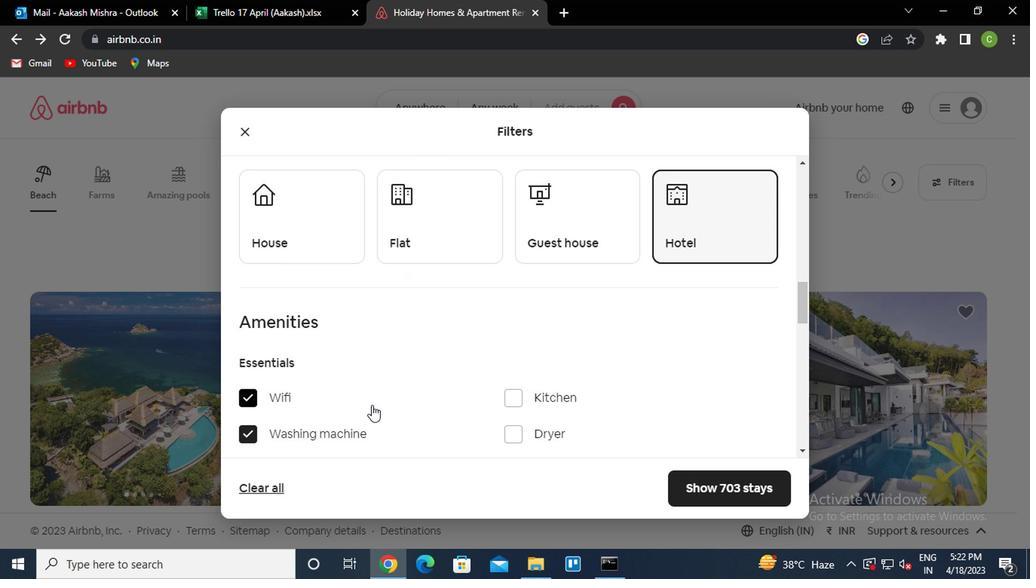 
Action: Mouse scrolled (369, 407) with delta (0, 0)
Screenshot: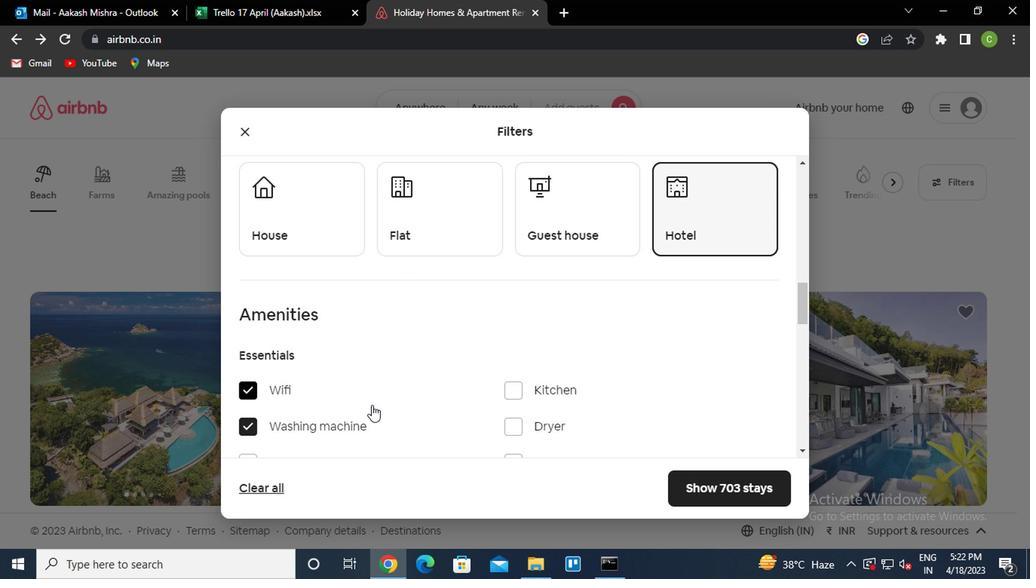 
Action: Mouse scrolled (369, 407) with delta (0, 0)
Screenshot: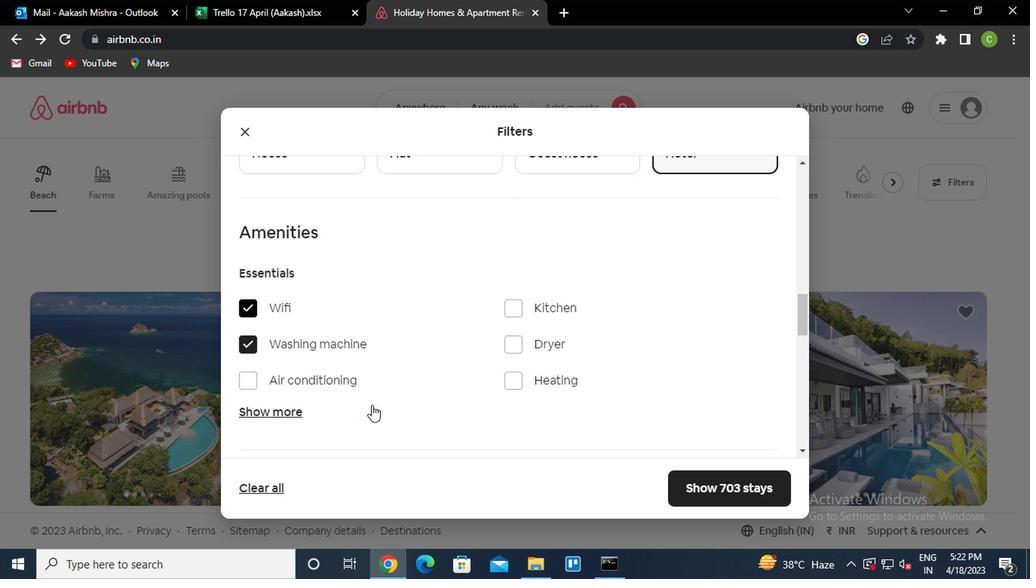 
Action: Mouse moved to (735, 372)
Screenshot: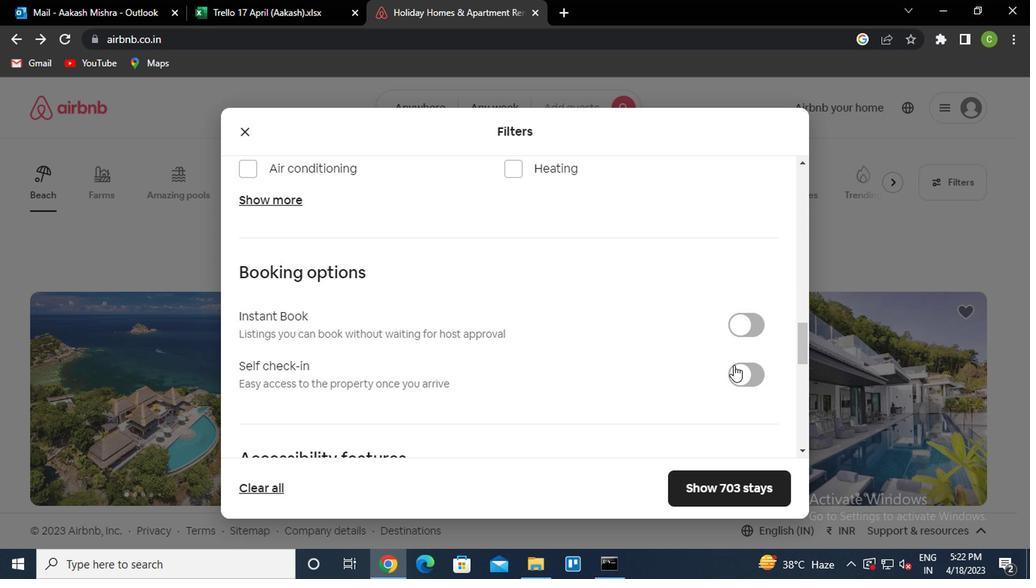 
Action: Mouse pressed left at (735, 372)
Screenshot: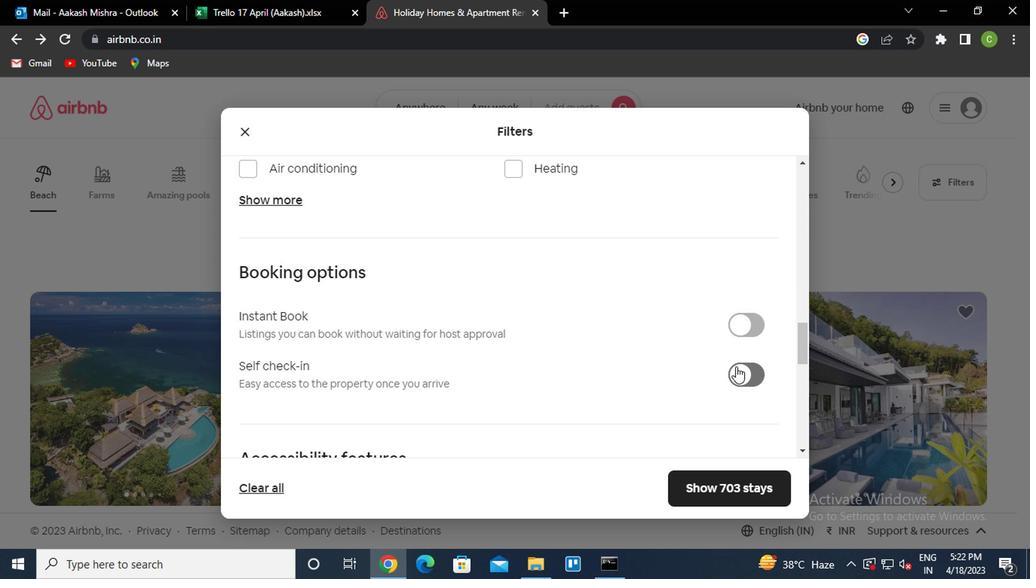 
Action: Mouse moved to (565, 402)
Screenshot: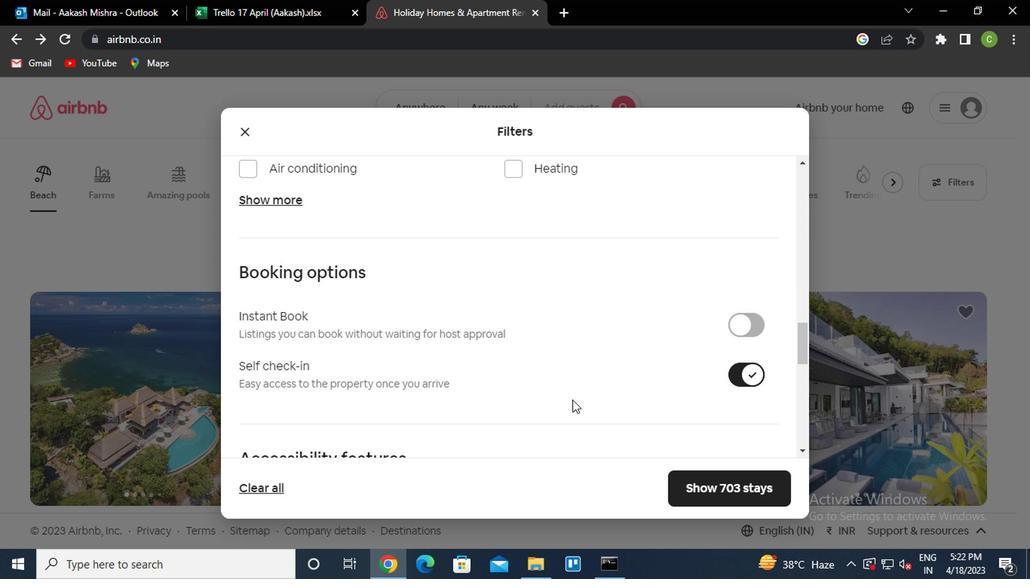 
Action: Mouse scrolled (565, 401) with delta (0, 0)
Screenshot: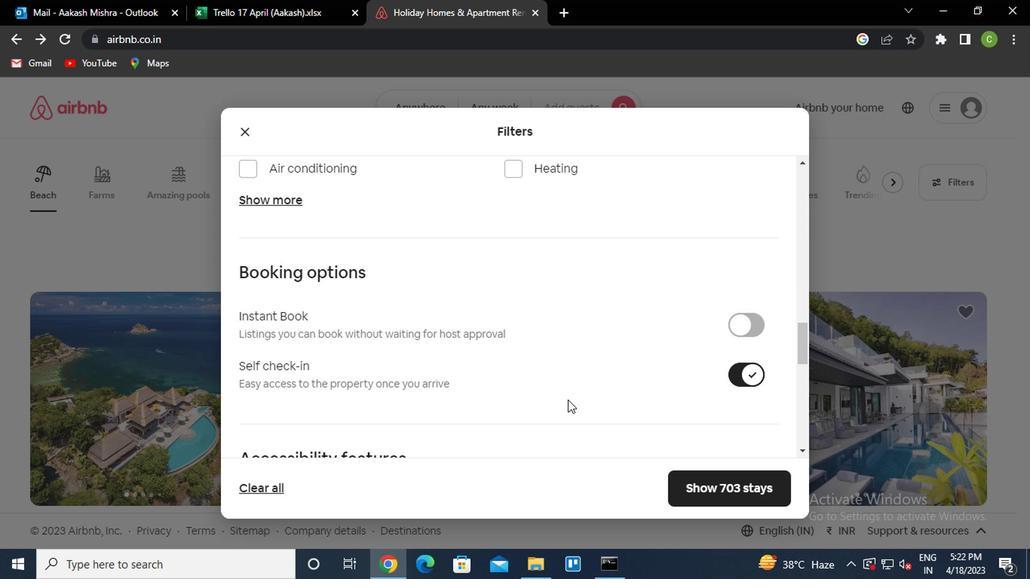 
Action: Mouse scrolled (565, 401) with delta (0, 0)
Screenshot: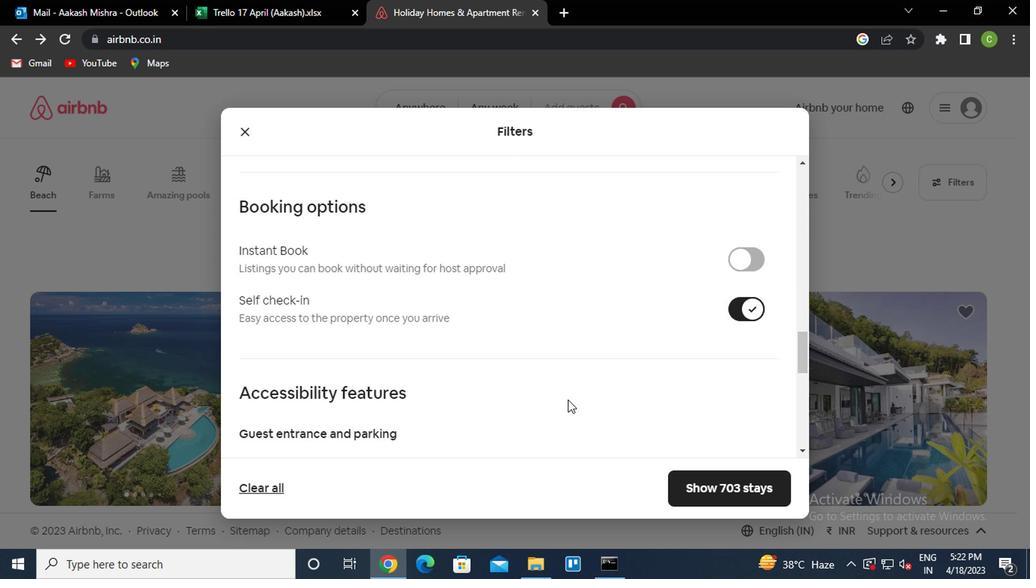 
Action: Mouse scrolled (565, 401) with delta (0, 0)
Screenshot: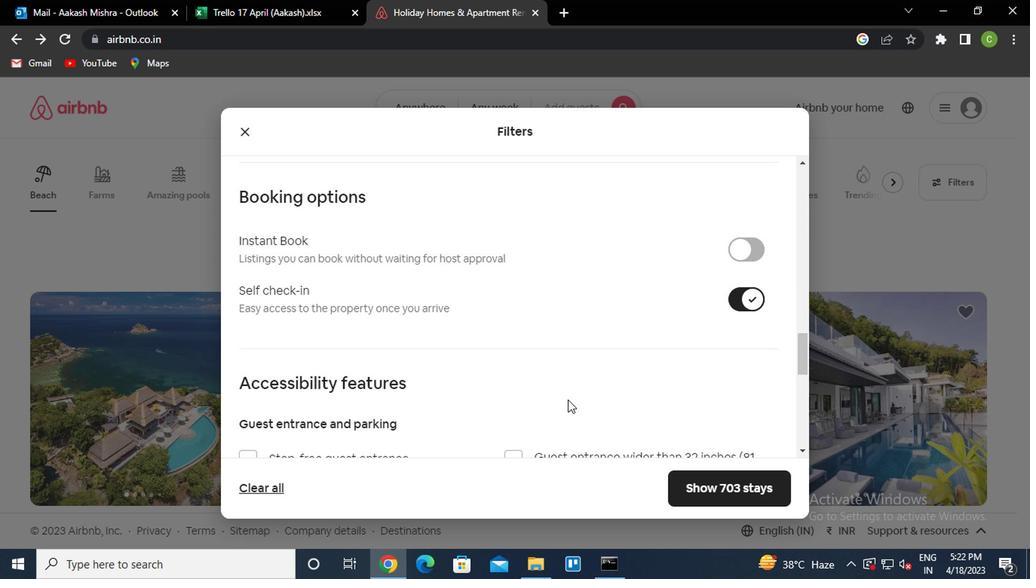 
Action: Mouse scrolled (565, 401) with delta (0, 0)
Screenshot: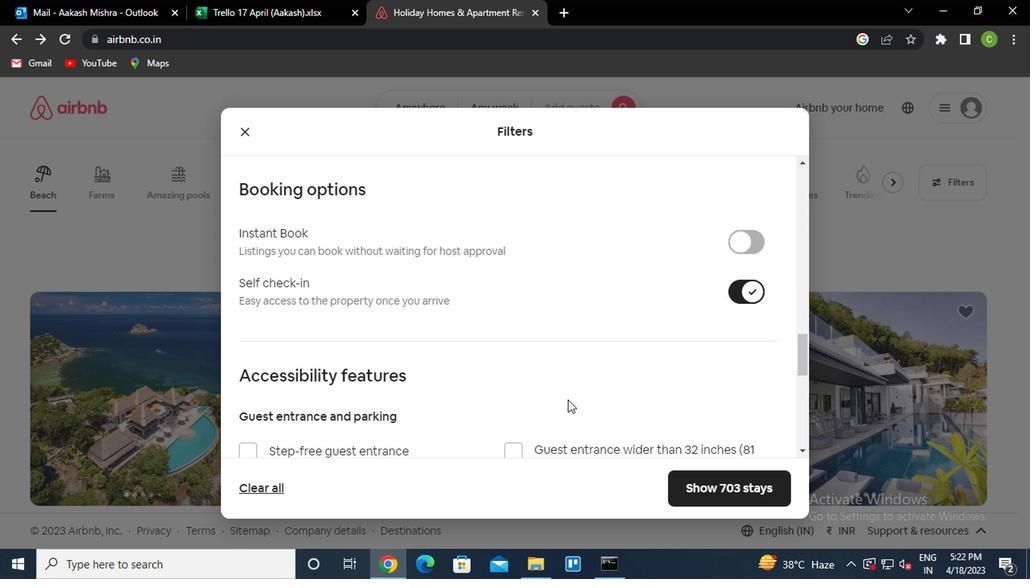 
Action: Mouse moved to (460, 394)
Screenshot: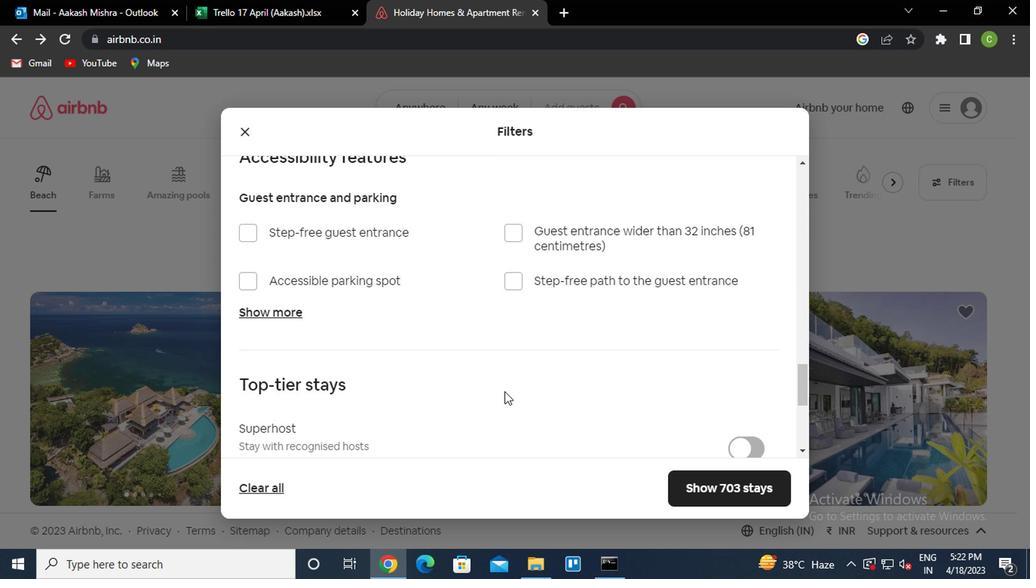 
Action: Mouse scrolled (460, 393) with delta (0, -1)
Screenshot: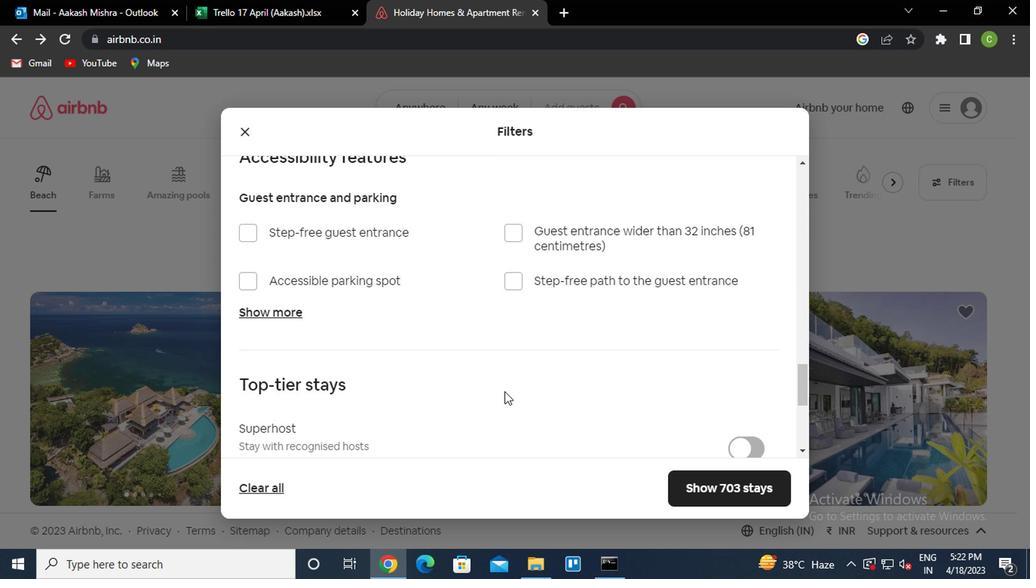 
Action: Mouse moved to (443, 397)
Screenshot: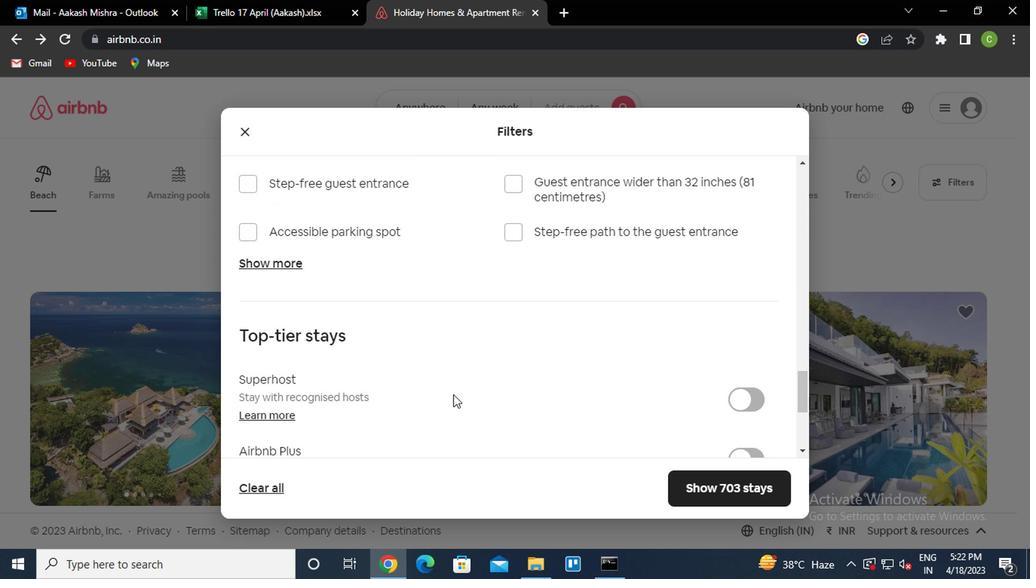 
Action: Mouse scrolled (443, 396) with delta (0, 0)
Screenshot: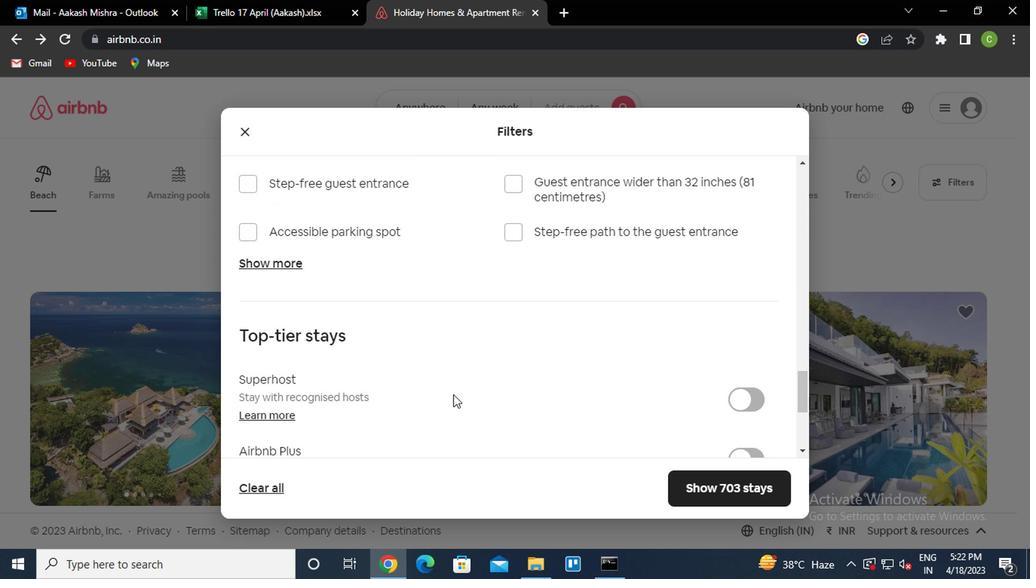 
Action: Mouse moved to (327, 412)
Screenshot: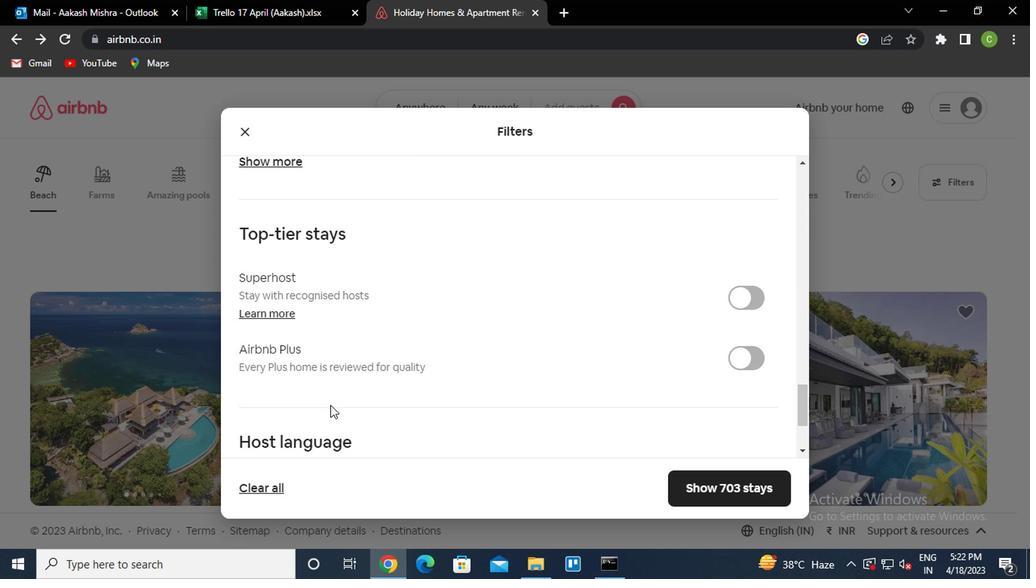 
Action: Mouse scrolled (327, 411) with delta (0, 0)
Screenshot: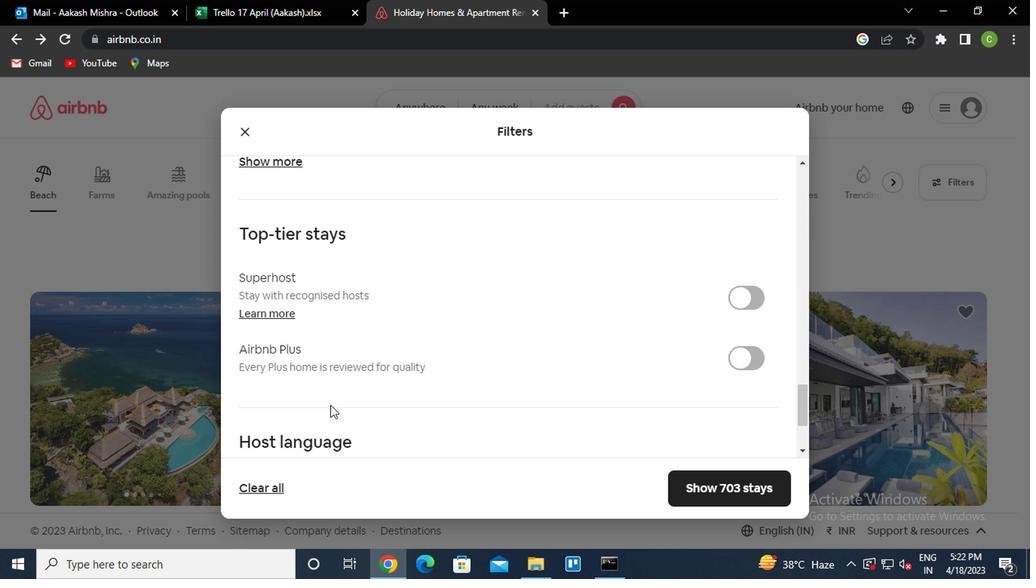 
Action: Mouse scrolled (327, 411) with delta (0, 0)
Screenshot: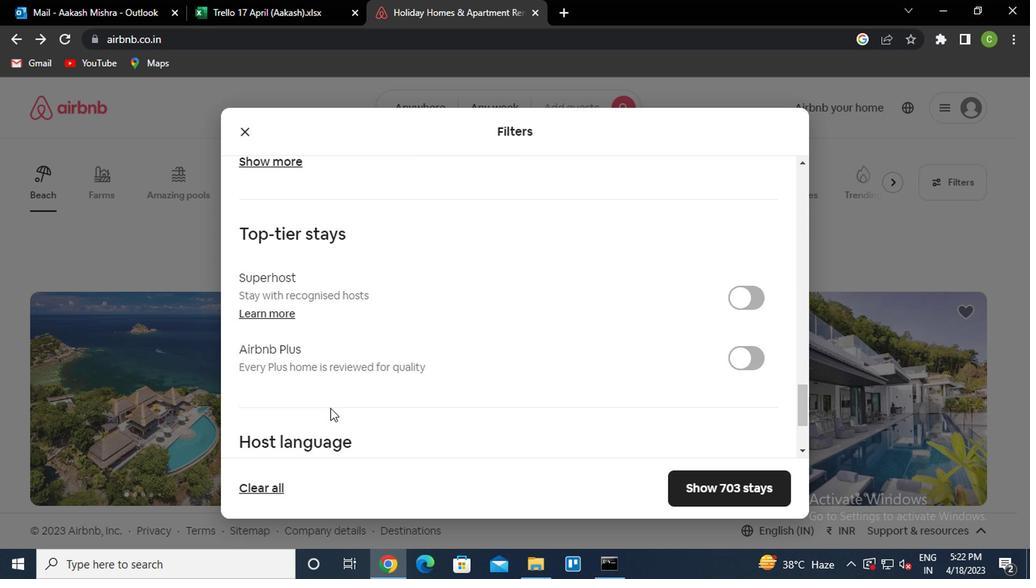 
Action: Mouse moved to (259, 421)
Screenshot: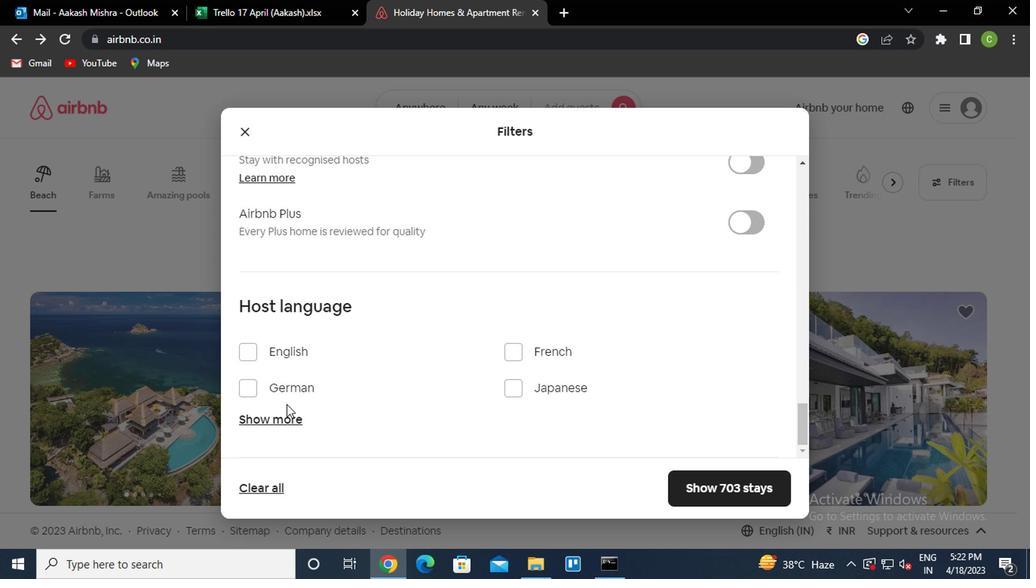 
Action: Mouse pressed left at (259, 421)
Screenshot: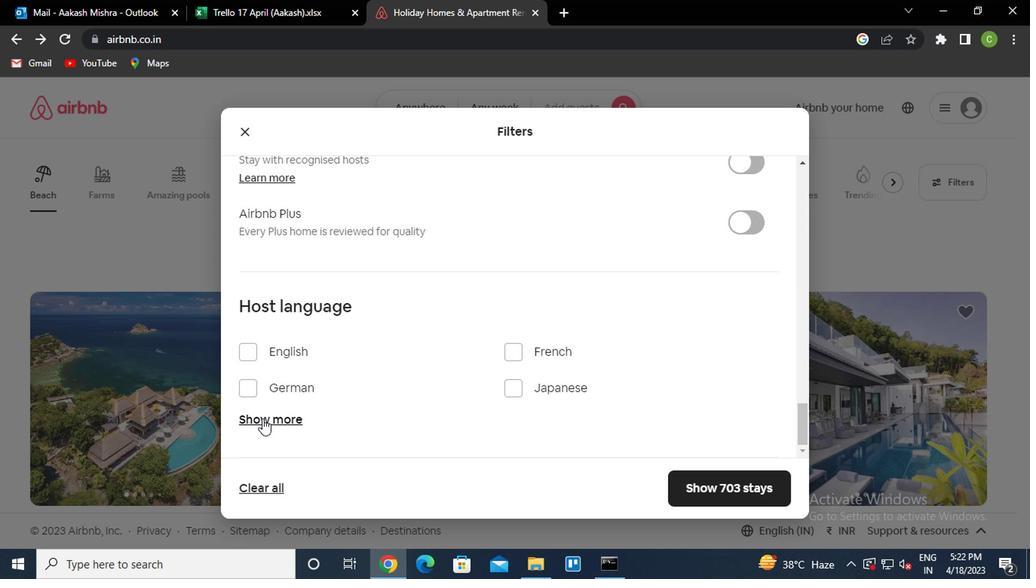 
Action: Mouse moved to (511, 428)
Screenshot: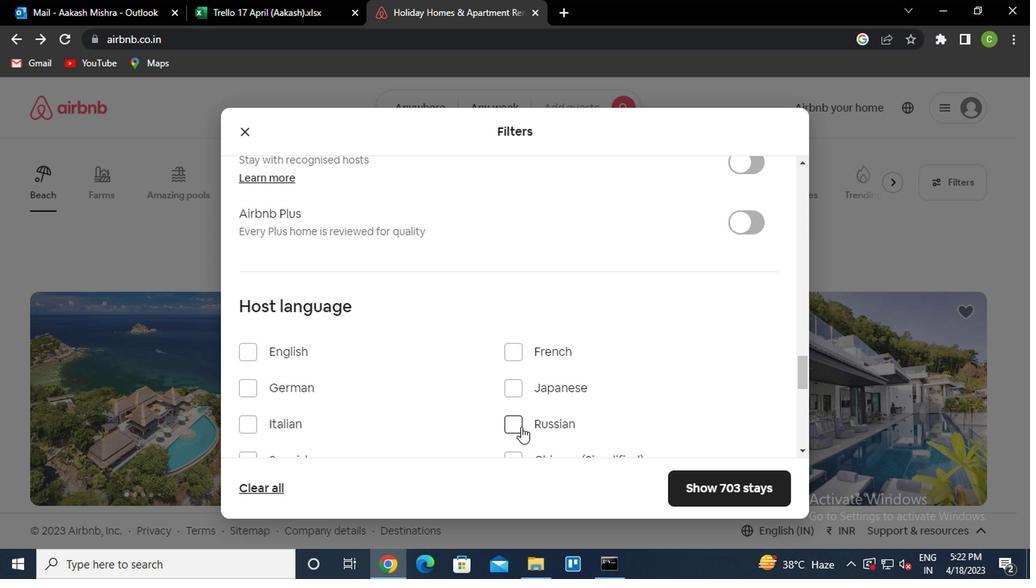 
Action: Mouse scrolled (511, 428) with delta (0, 0)
Screenshot: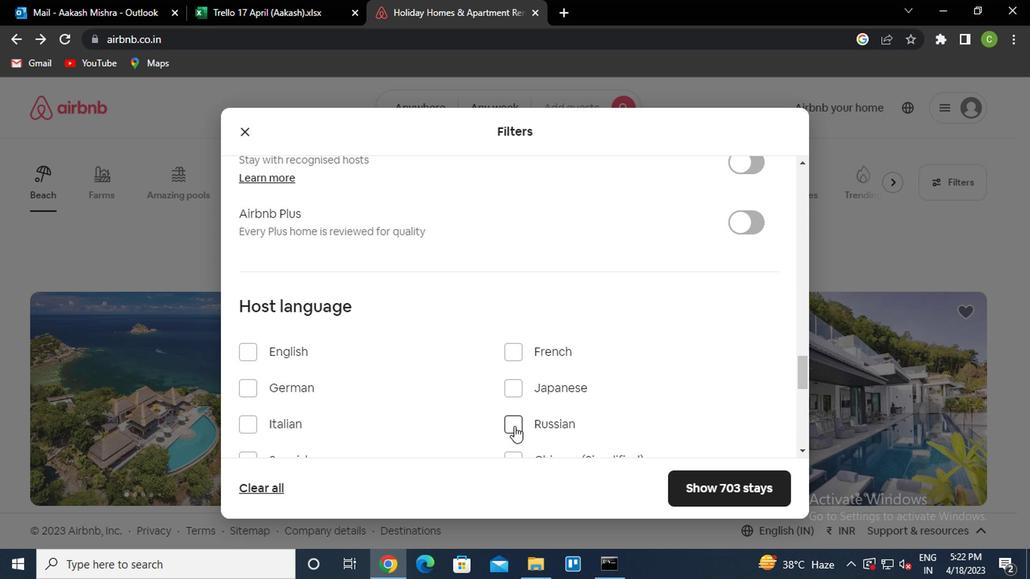 
Action: Mouse moved to (242, 383)
Screenshot: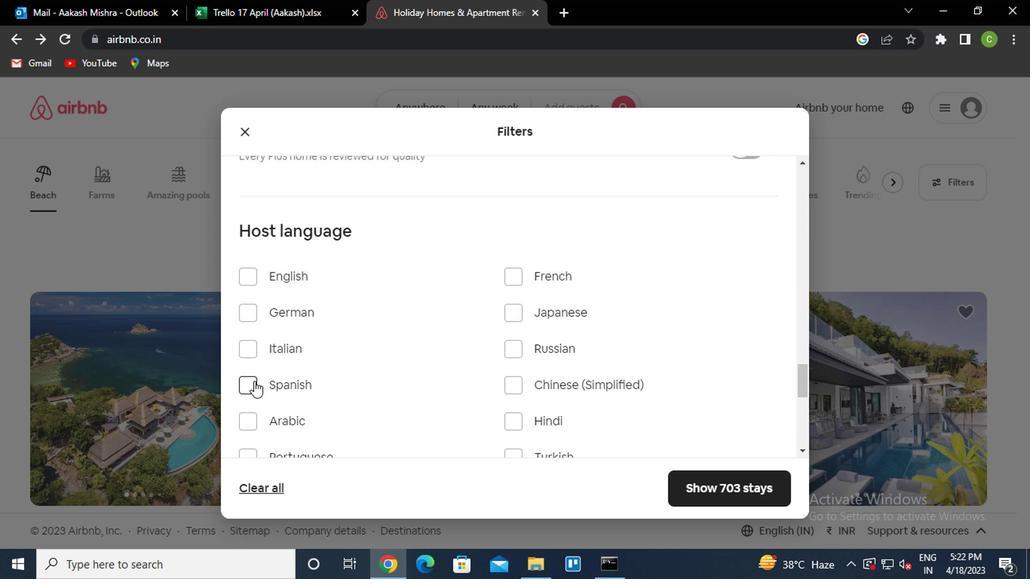 
Action: Mouse pressed left at (242, 383)
Screenshot: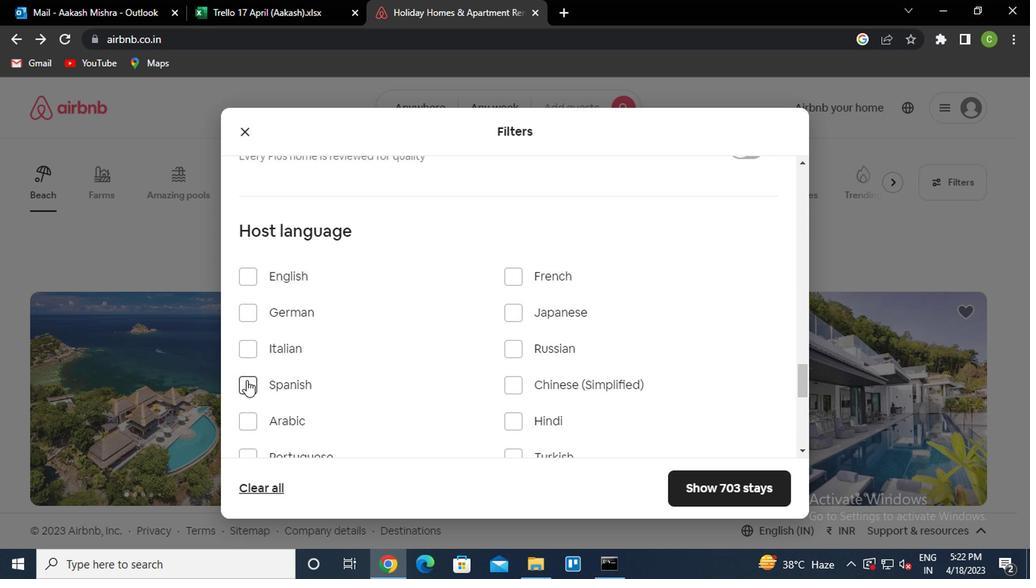 
Action: Mouse moved to (687, 480)
Screenshot: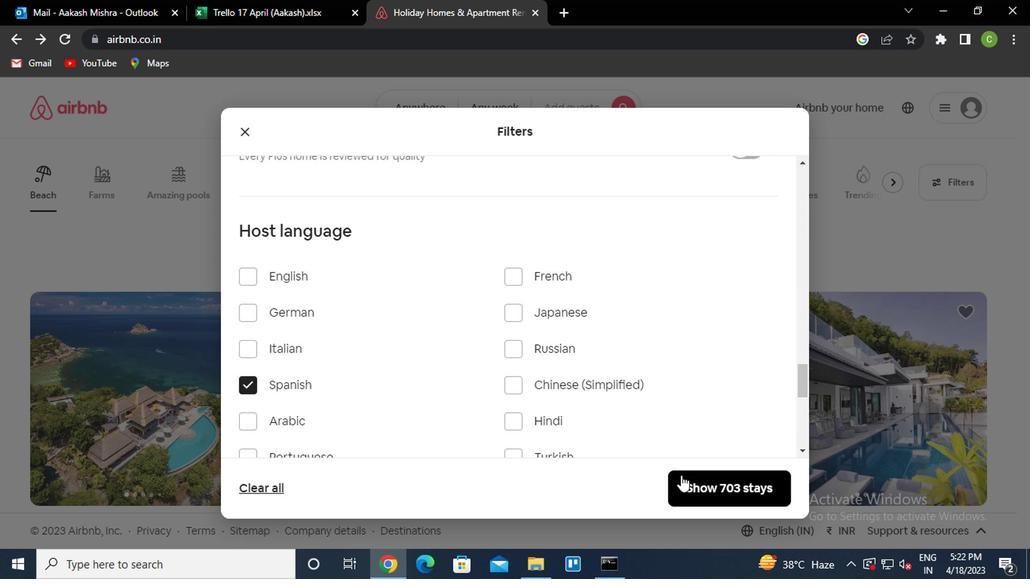 
Action: Mouse pressed left at (687, 480)
Screenshot: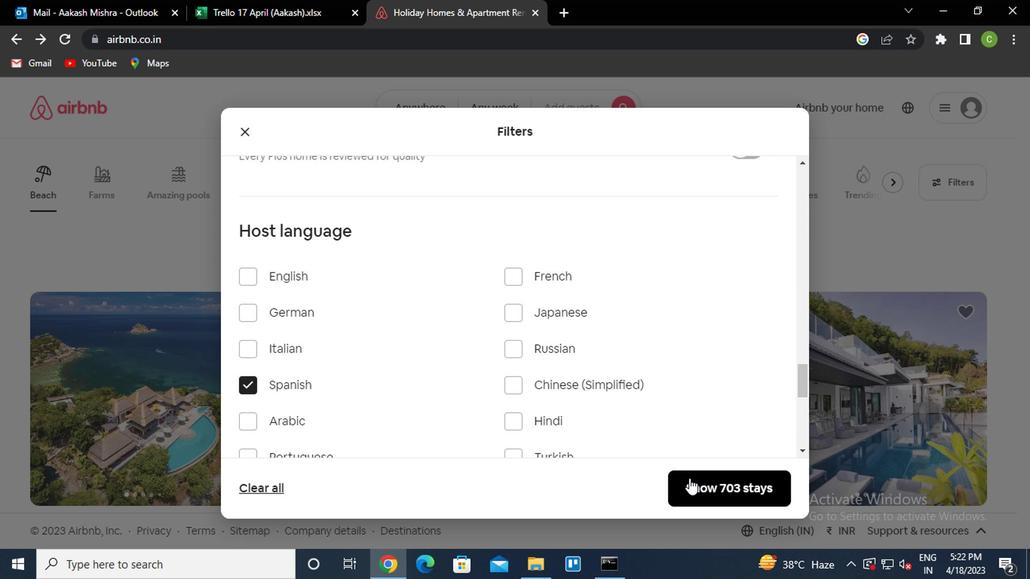 
Action: Mouse moved to (610, 437)
Screenshot: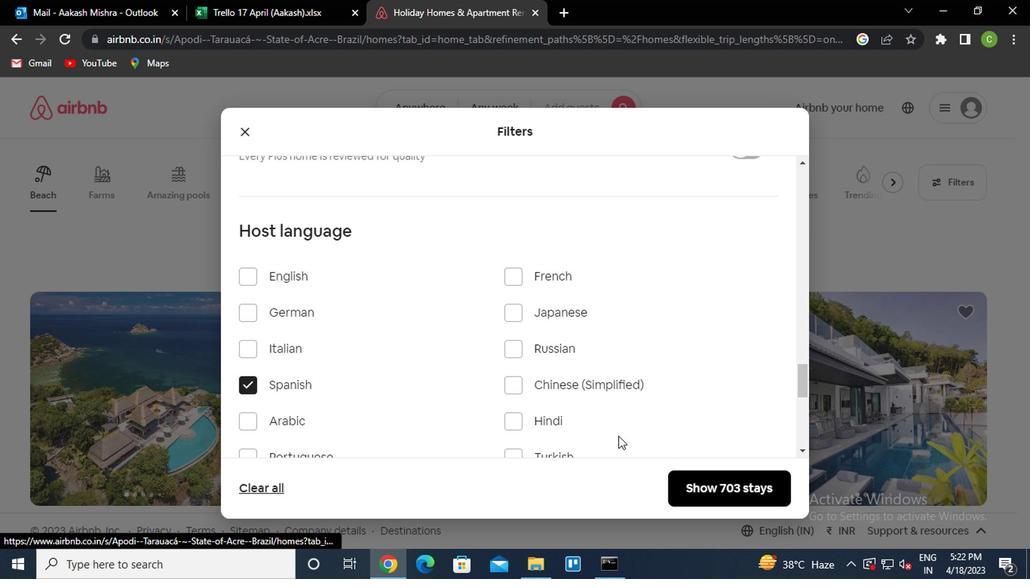 
